 Task: Create a scrum project AgileNexus. Add to scrum project AgileNexus a team member softage.4@softage.net and assign as Project Lead. Add to scrum project AgileNexus a team member softage.1@softage.net
Action: Mouse moved to (207, 58)
Screenshot: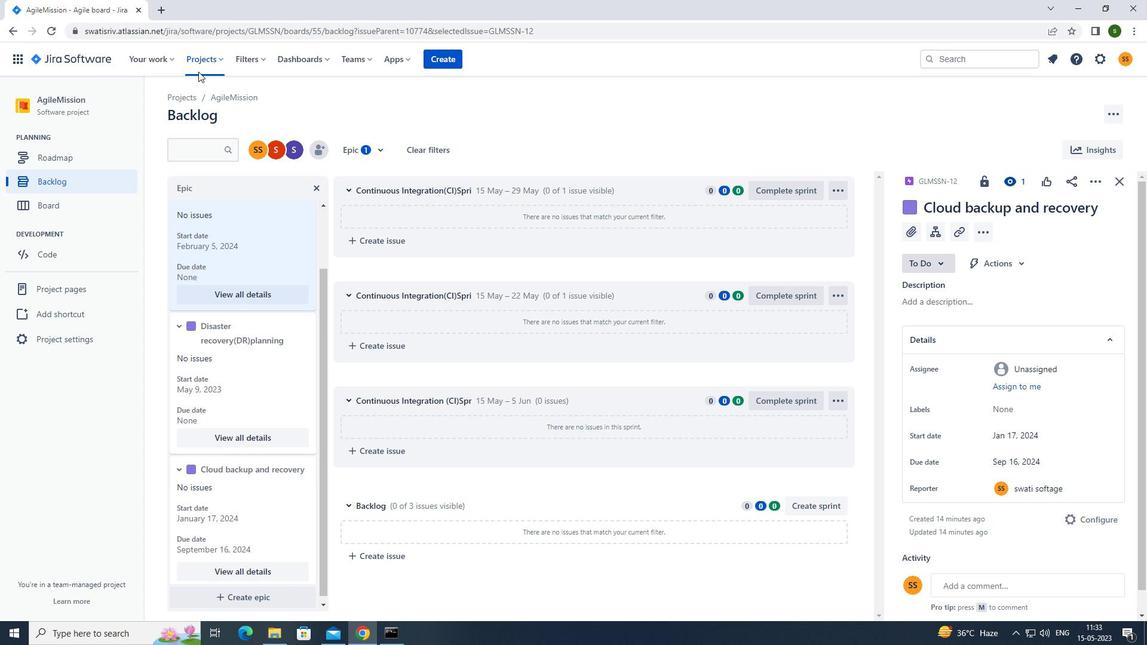
Action: Mouse pressed left at (207, 58)
Screenshot: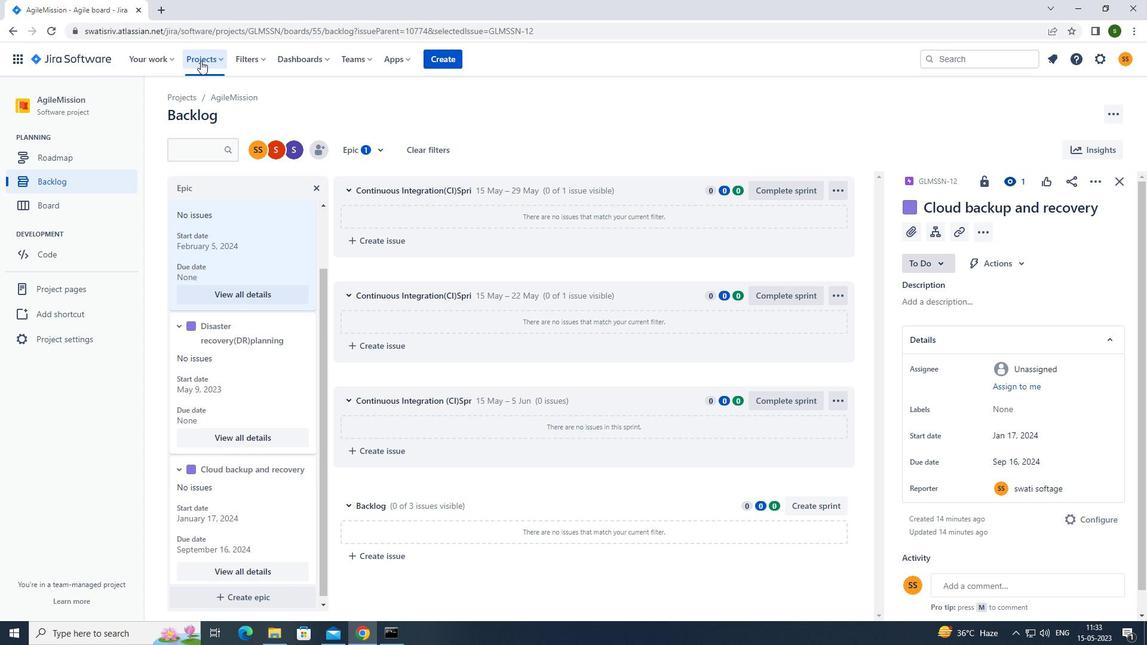 
Action: Mouse moved to (243, 297)
Screenshot: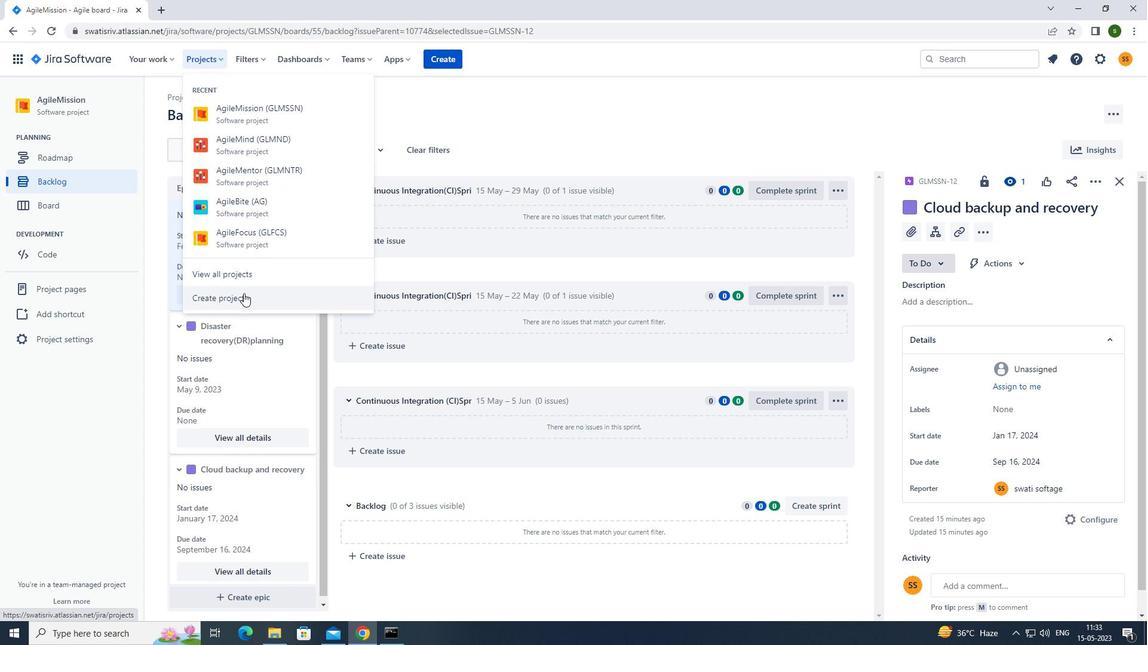 
Action: Mouse pressed left at (243, 297)
Screenshot: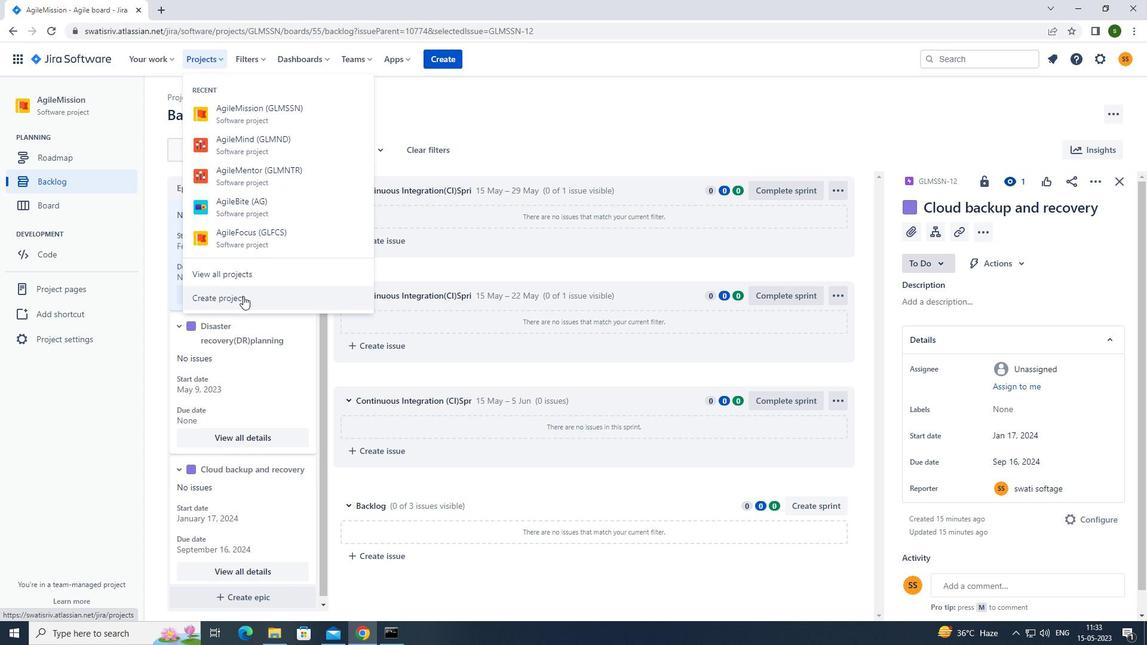 
Action: Mouse moved to (645, 277)
Screenshot: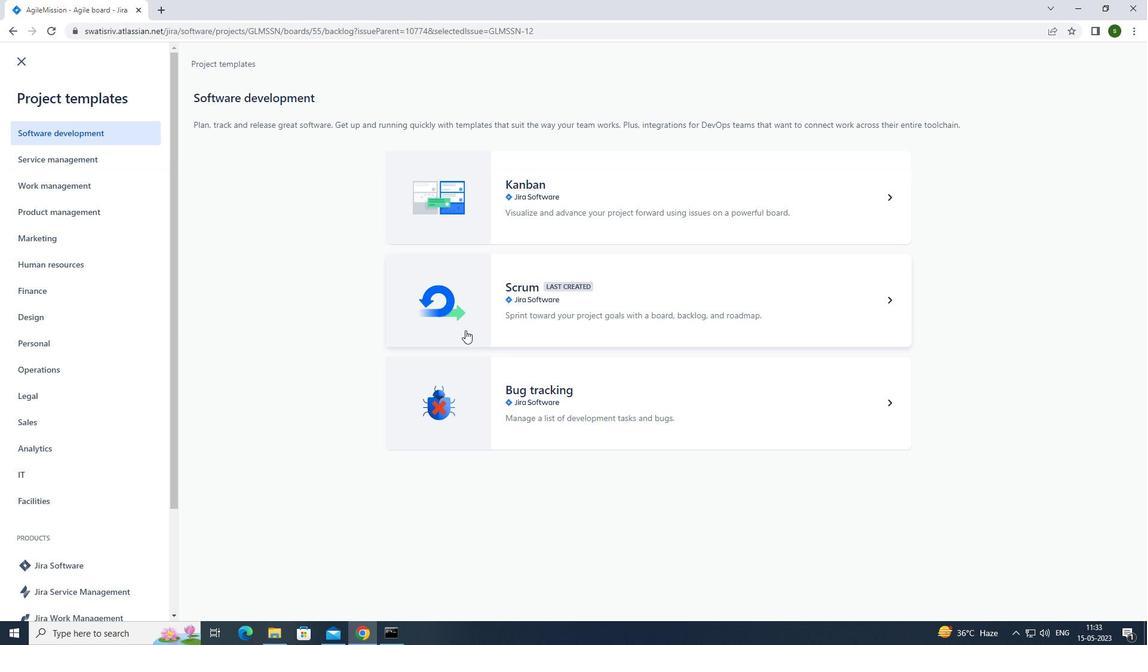 
Action: Mouse pressed left at (645, 277)
Screenshot: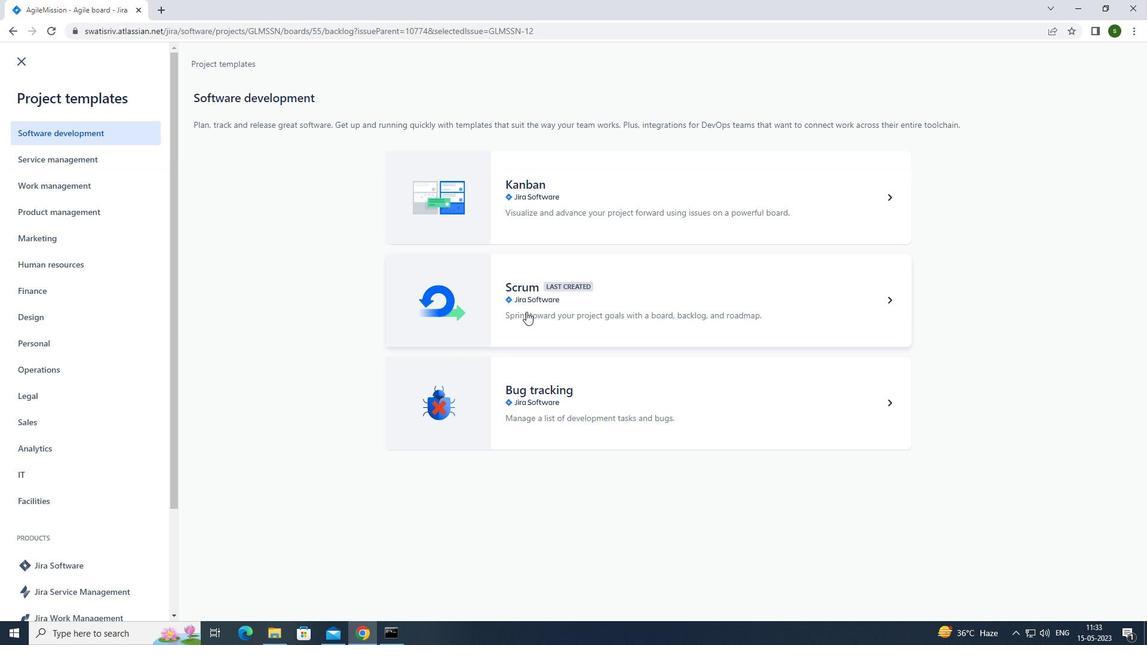 
Action: Mouse moved to (898, 590)
Screenshot: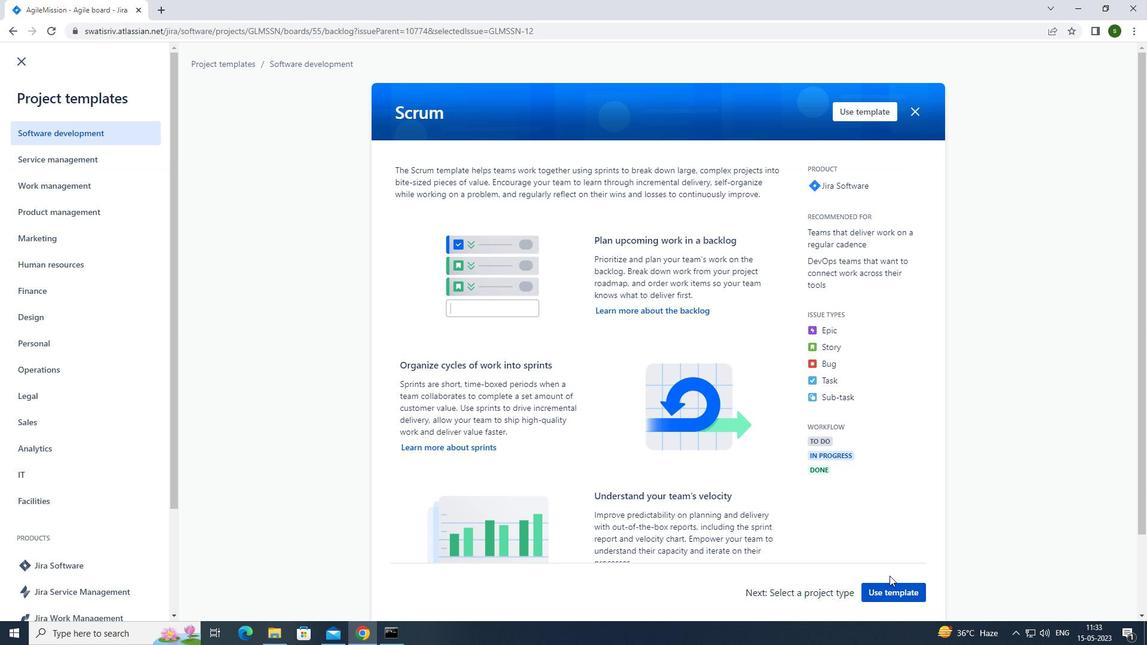 
Action: Mouse pressed left at (898, 590)
Screenshot: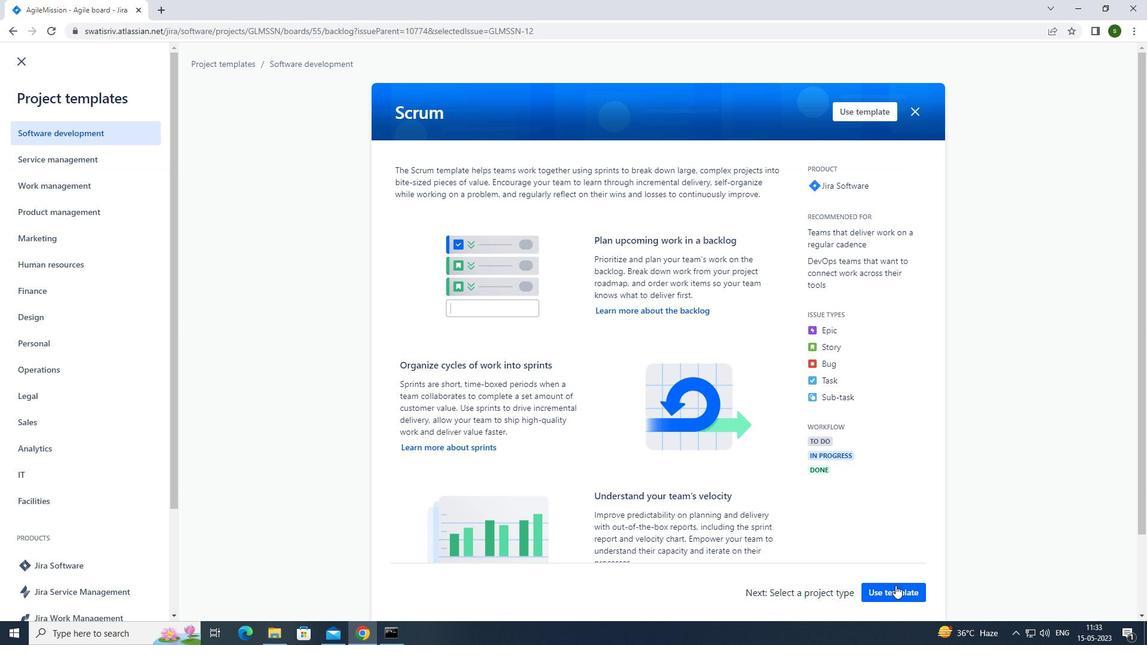 
Action: Mouse moved to (547, 576)
Screenshot: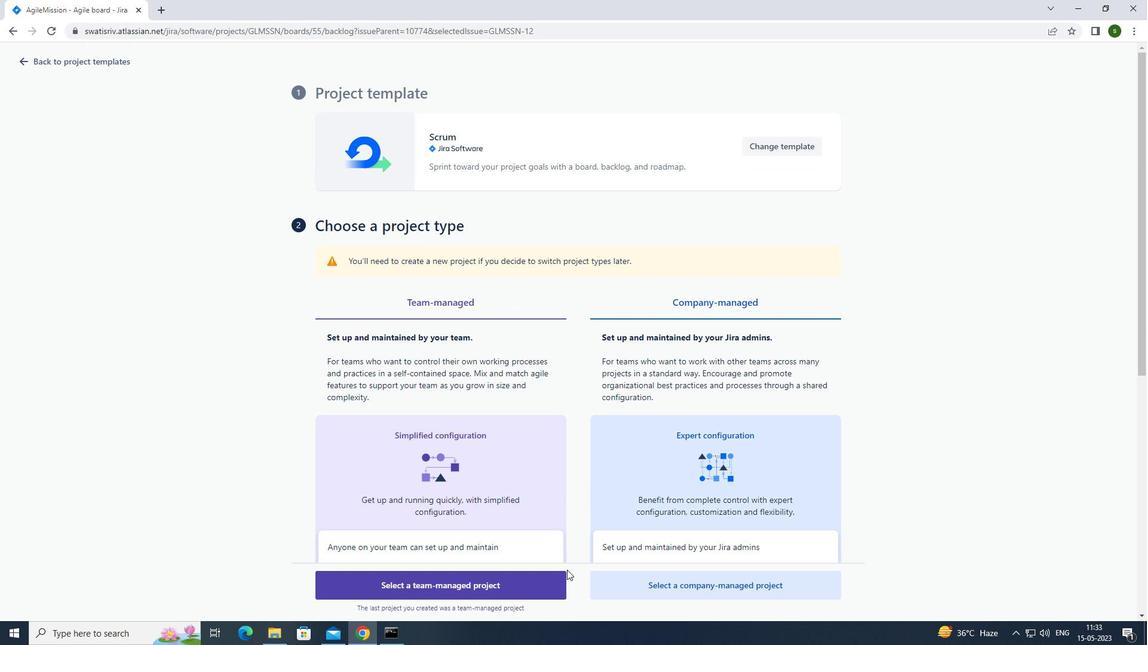 
Action: Mouse pressed left at (547, 576)
Screenshot: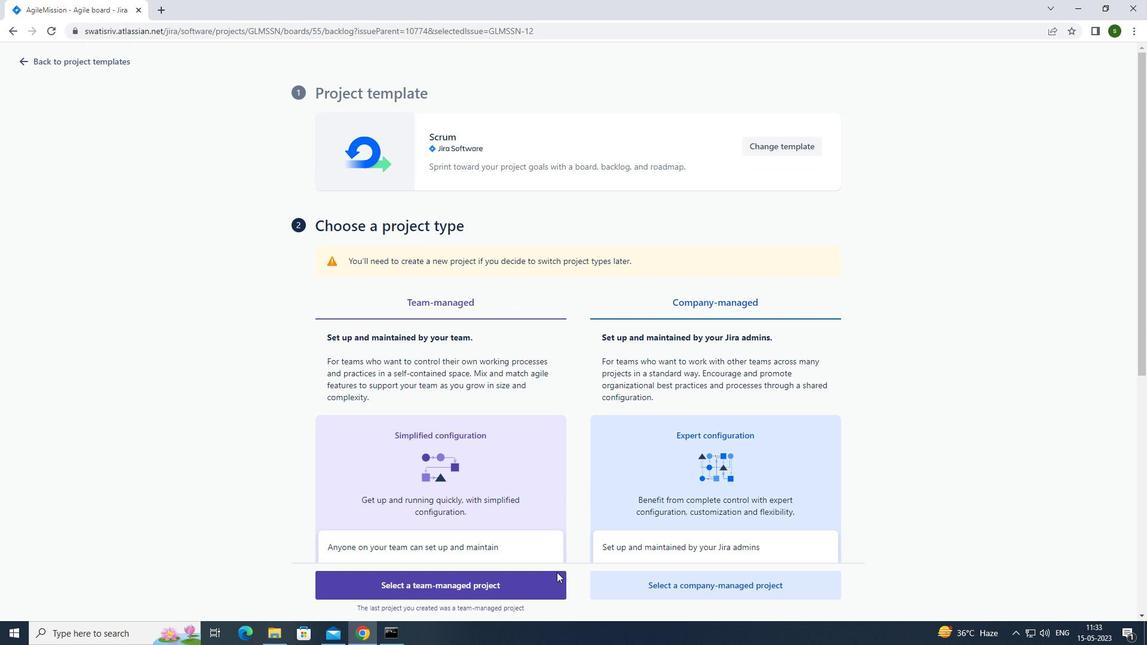 
Action: Mouse moved to (433, 280)
Screenshot: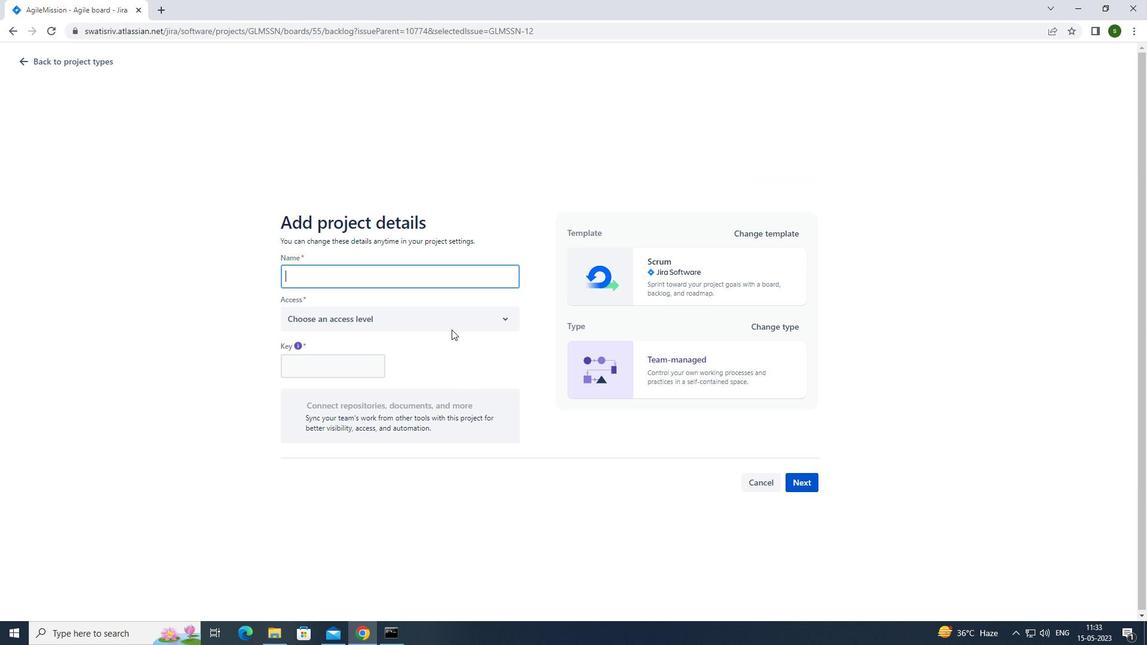 
Action: Mouse pressed left at (433, 280)
Screenshot: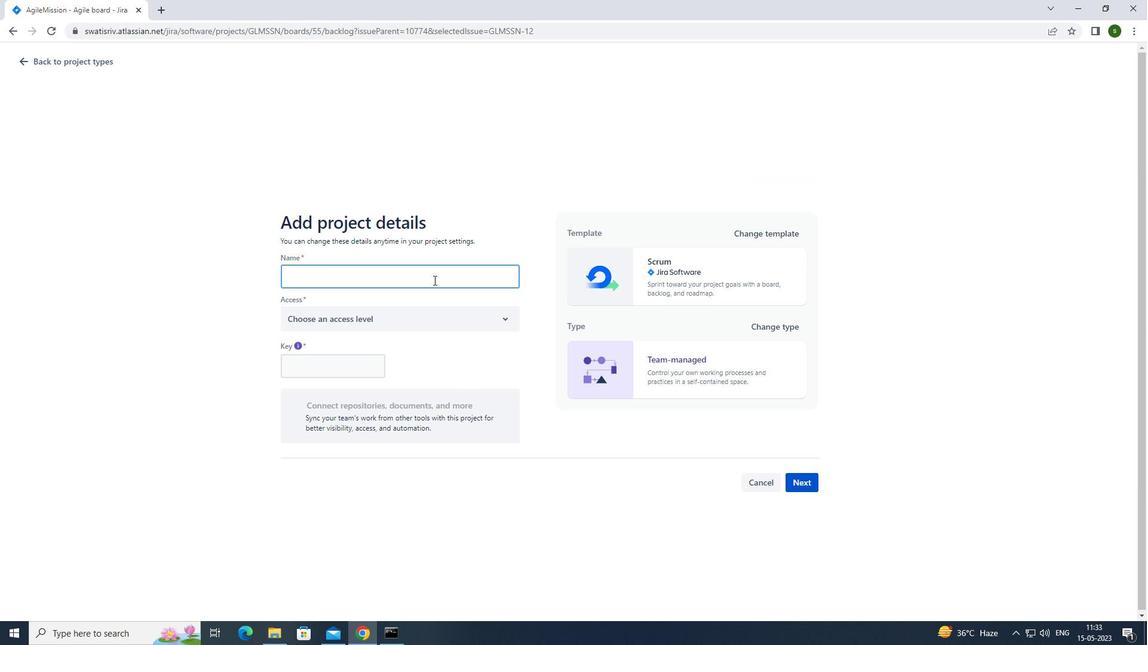 
Action: Key pressed <Key.caps_lock>a<Key.caps_lock>gile<Key.caps_lock>n<Key.caps_lock>exus
Screenshot: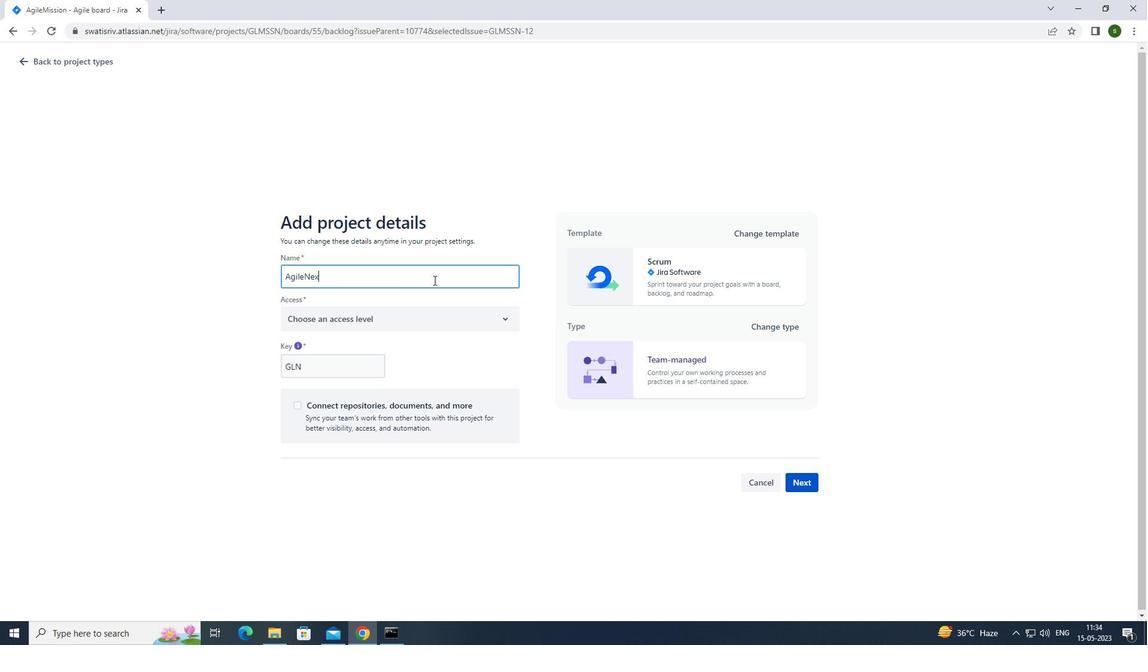 
Action: Mouse moved to (425, 314)
Screenshot: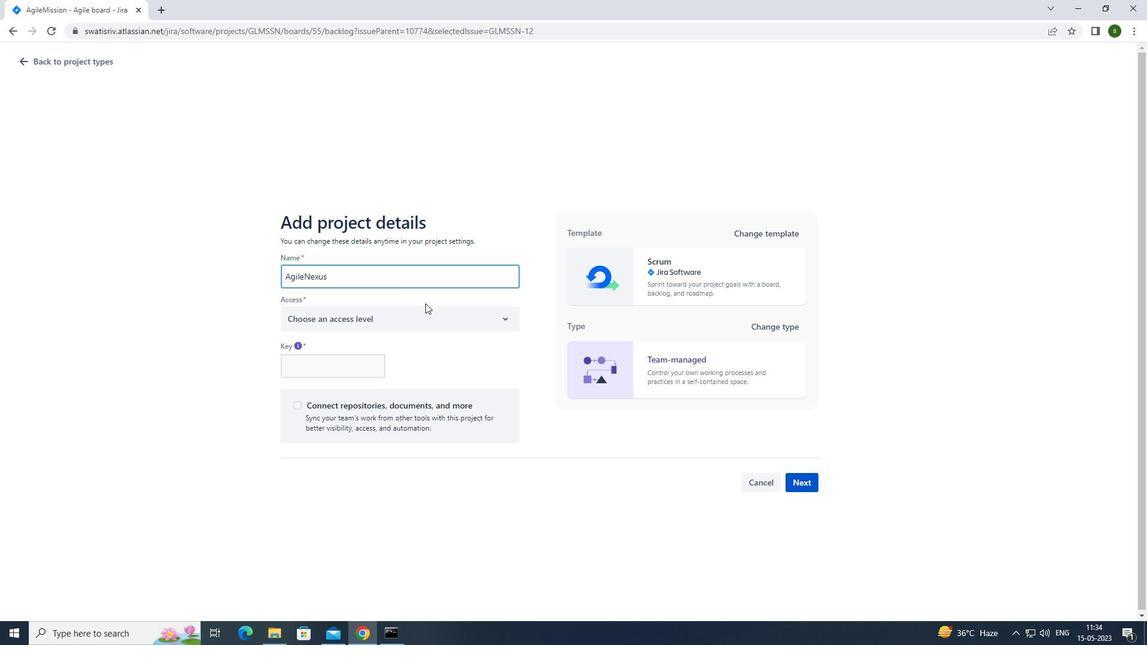 
Action: Mouse pressed left at (425, 314)
Screenshot: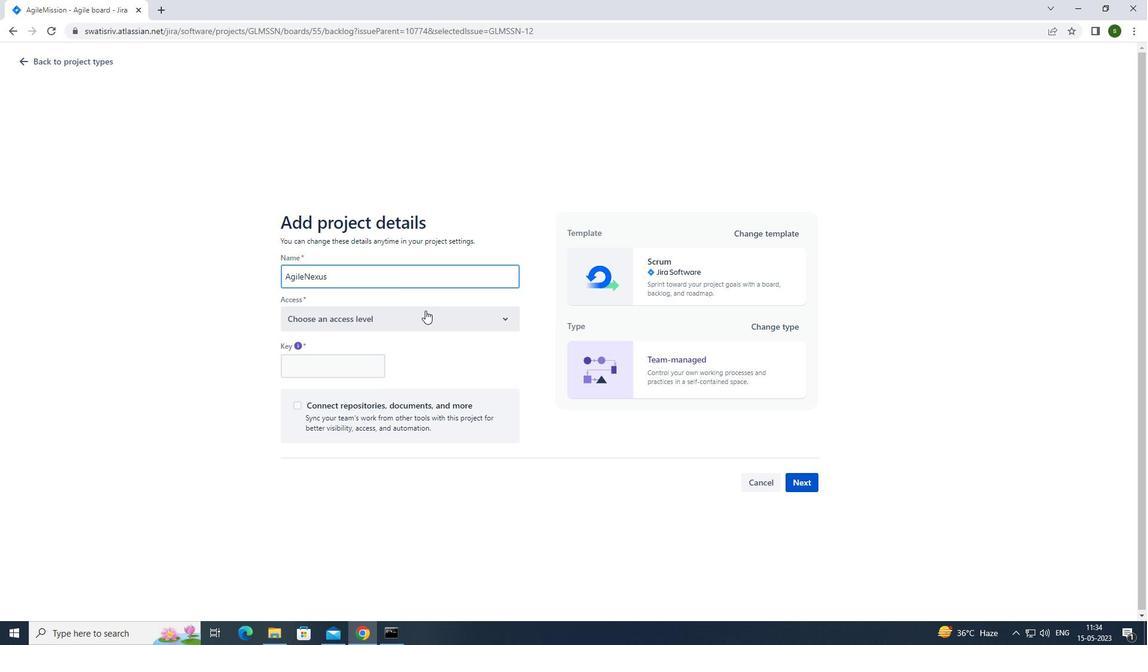 
Action: Mouse moved to (412, 357)
Screenshot: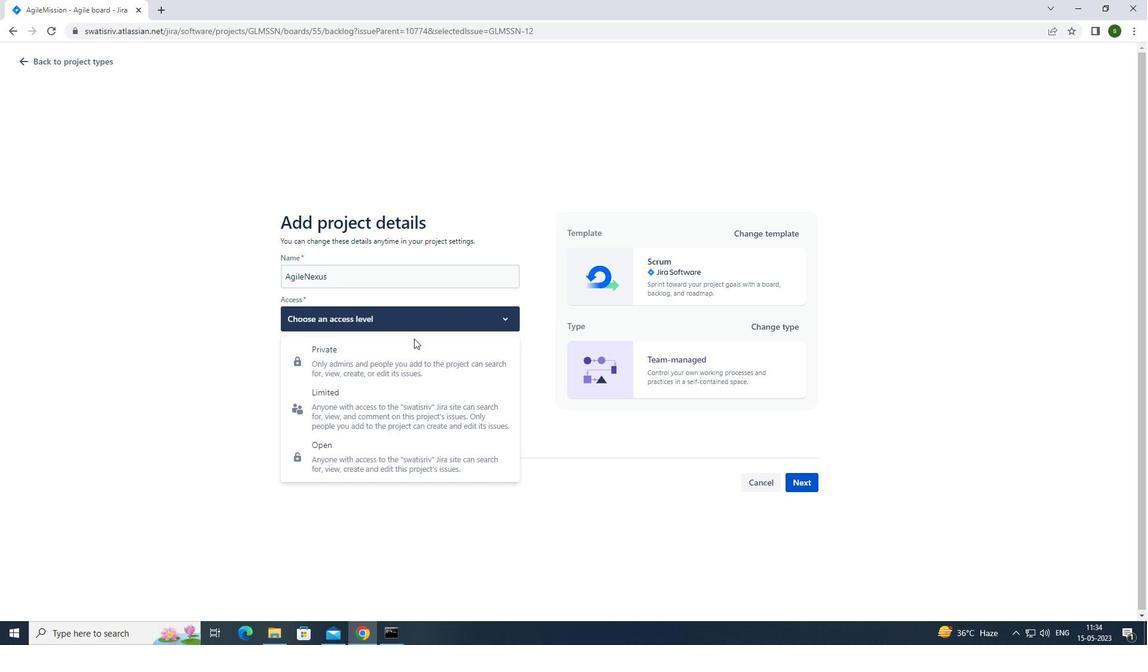 
Action: Mouse pressed left at (412, 357)
Screenshot: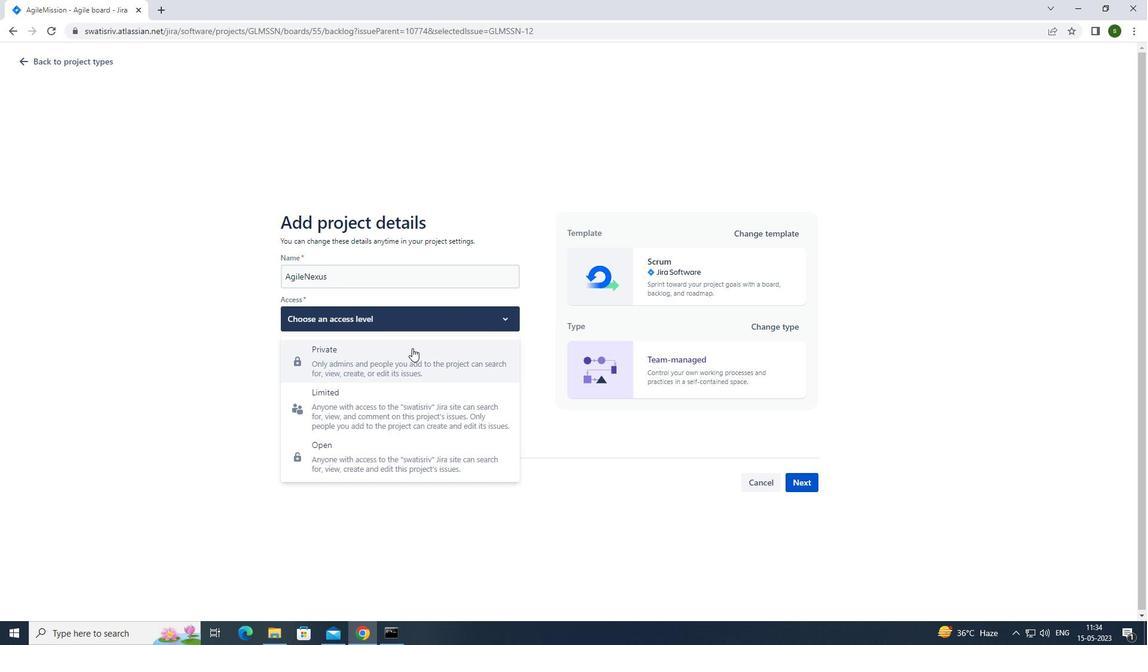 
Action: Mouse moved to (806, 487)
Screenshot: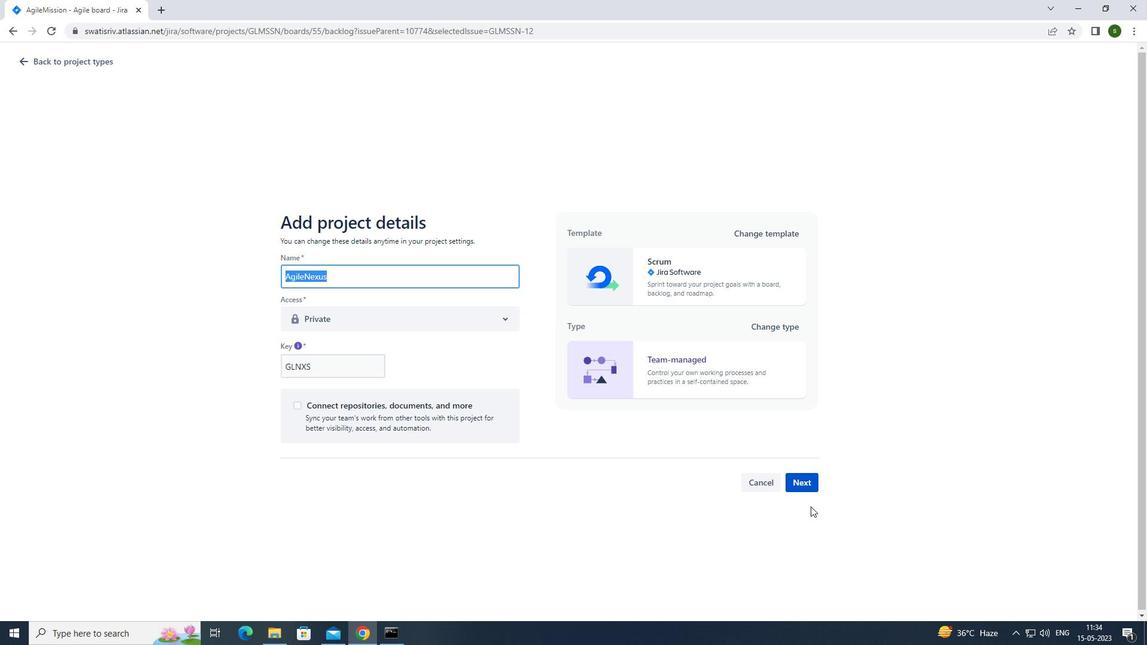 
Action: Mouse pressed left at (806, 487)
Screenshot: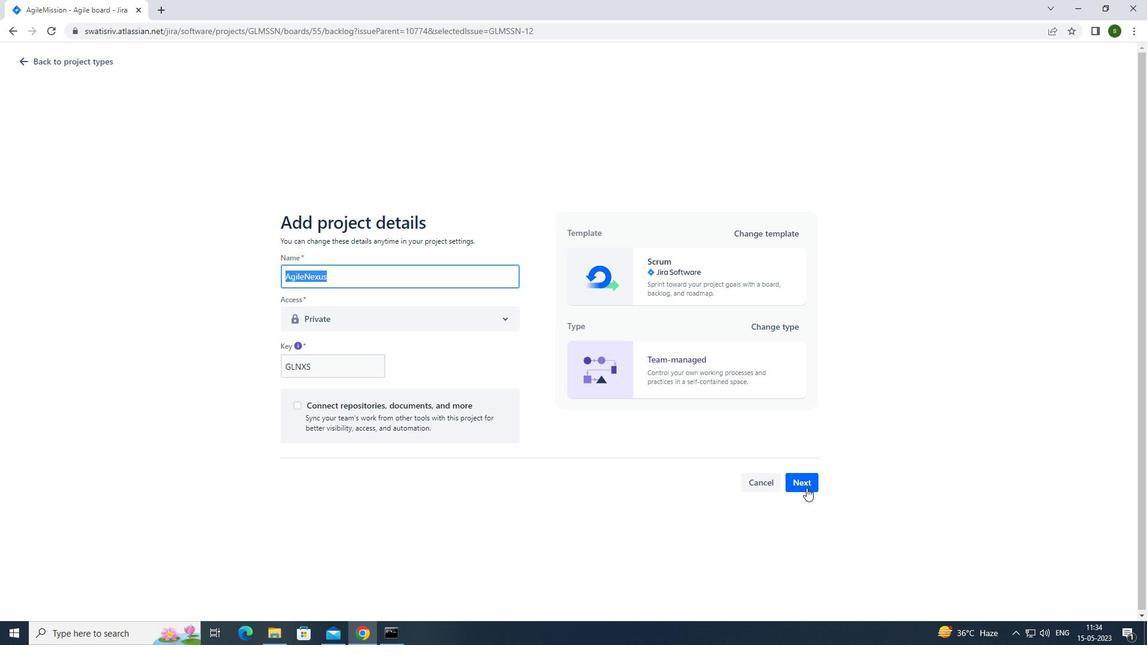 
Action: Mouse moved to (723, 407)
Screenshot: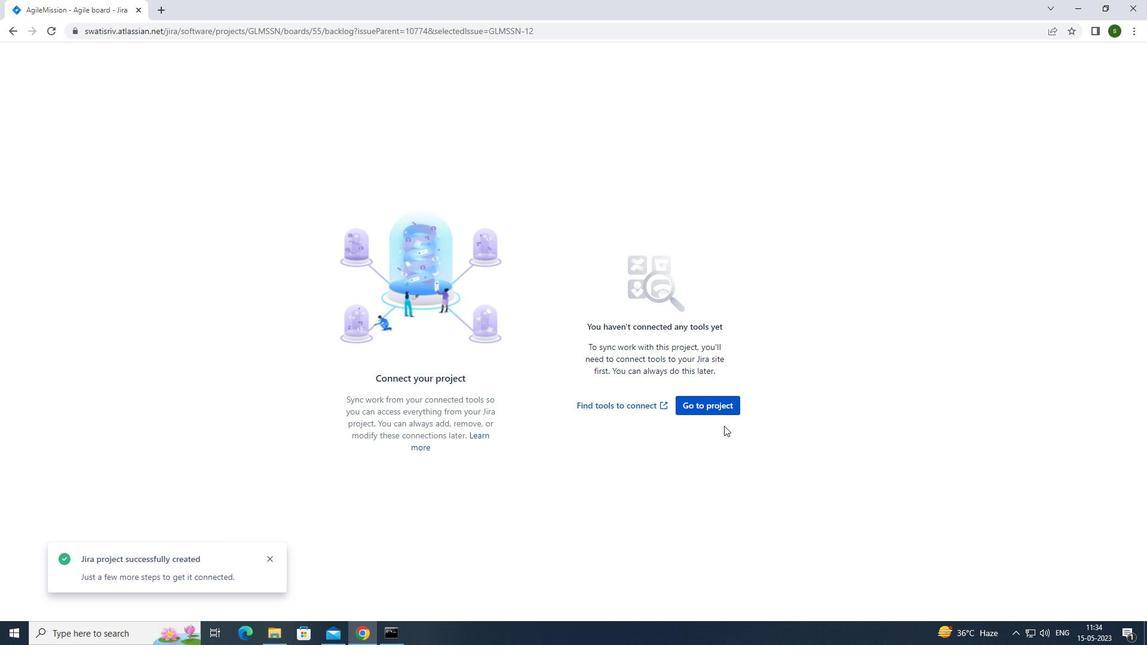 
Action: Mouse pressed left at (723, 407)
Screenshot: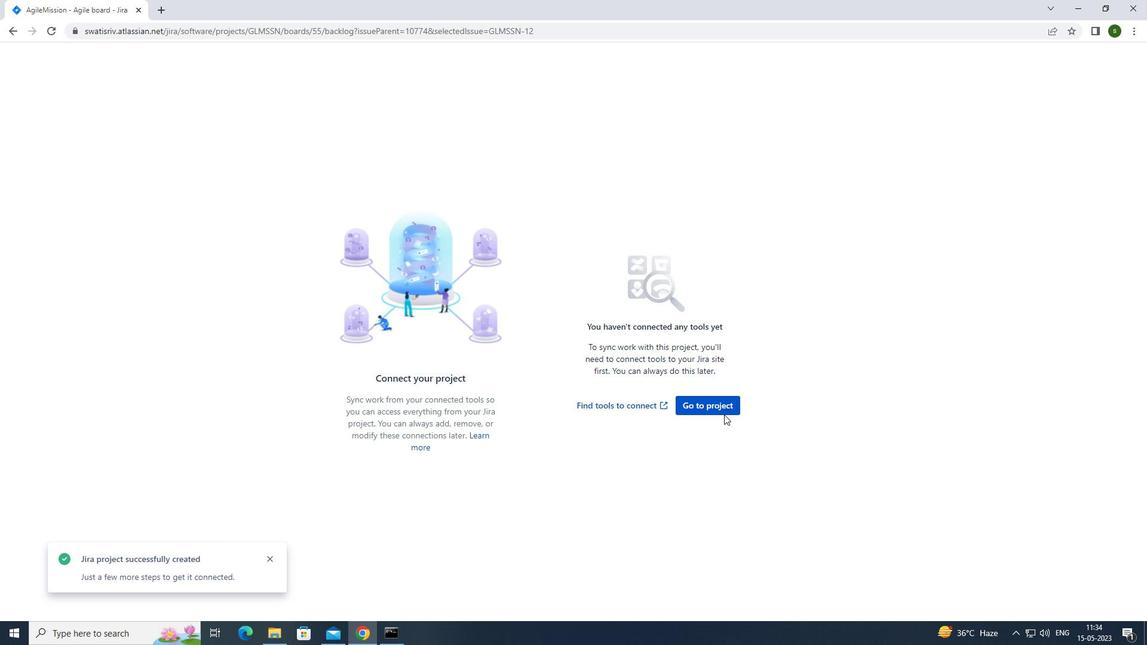 
Action: Mouse moved to (282, 160)
Screenshot: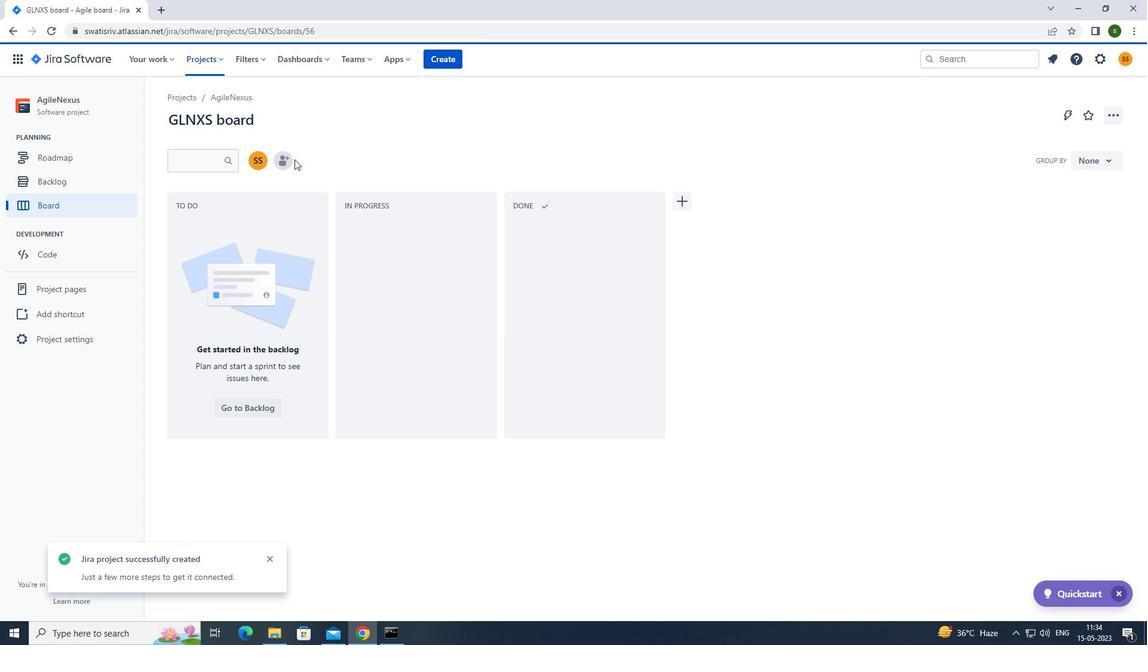 
Action: Mouse pressed left at (282, 160)
Screenshot: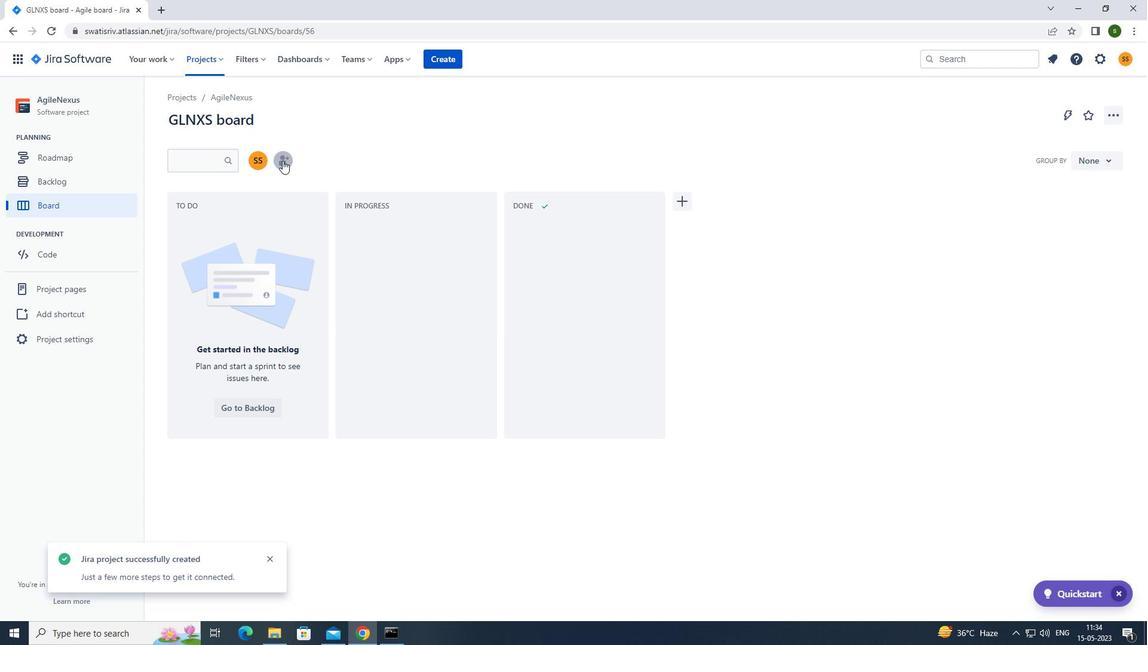 
Action: Mouse moved to (527, 155)
Screenshot: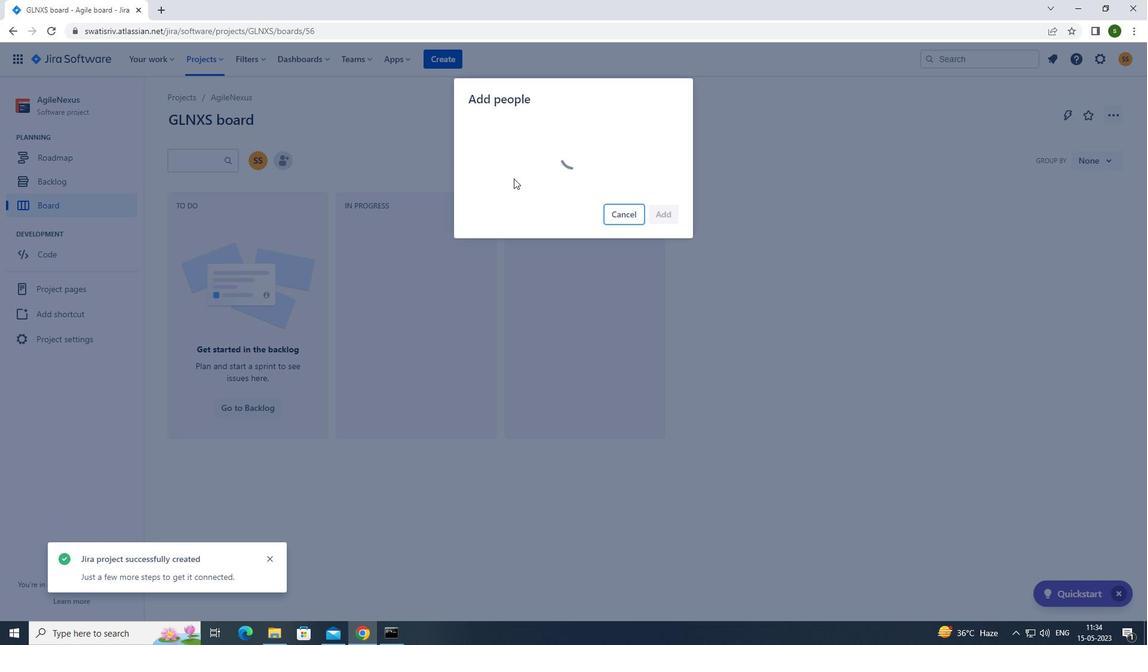 
Action: Key pressed s
Screenshot: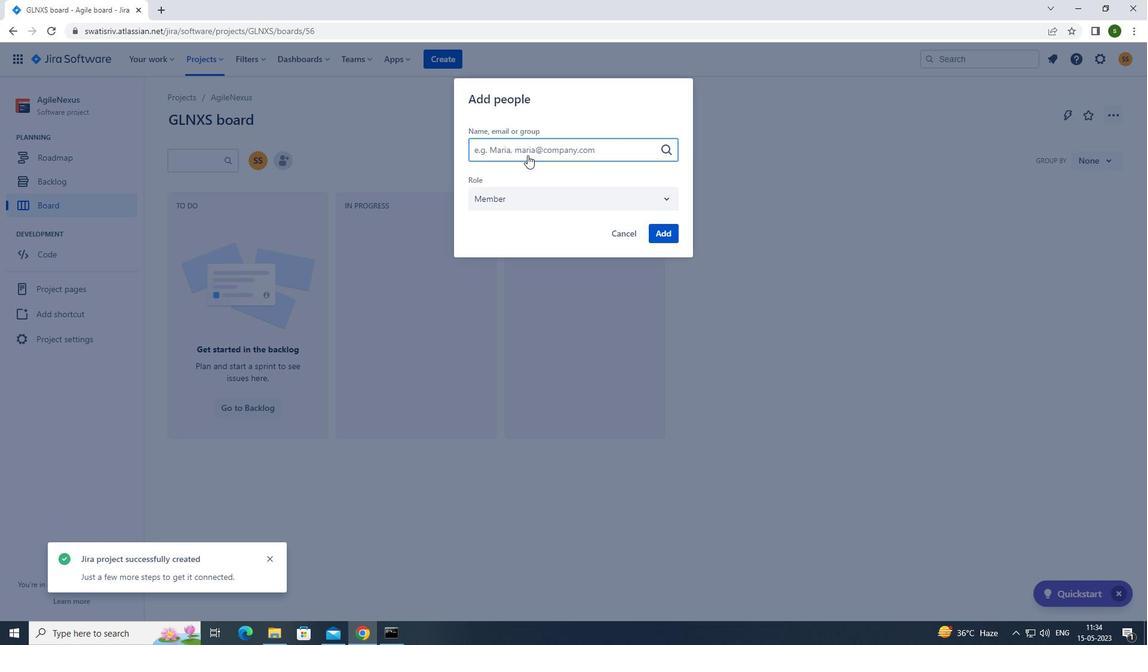 
Action: Mouse moved to (563, 298)
Screenshot: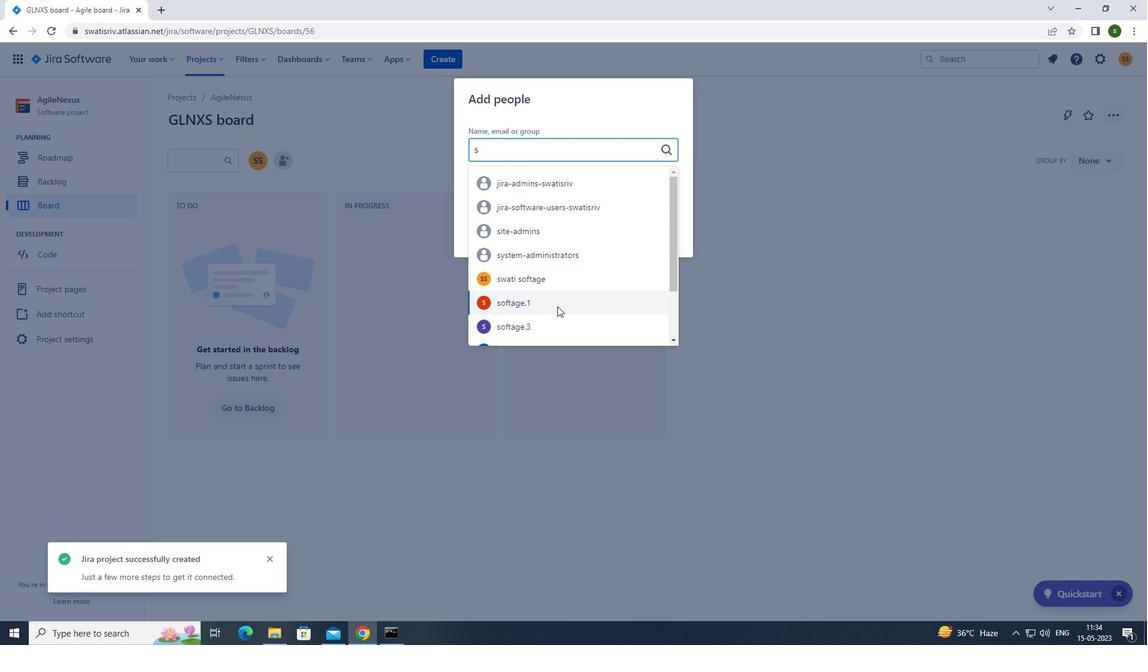 
Action: Mouse scrolled (563, 298) with delta (0, 0)
Screenshot: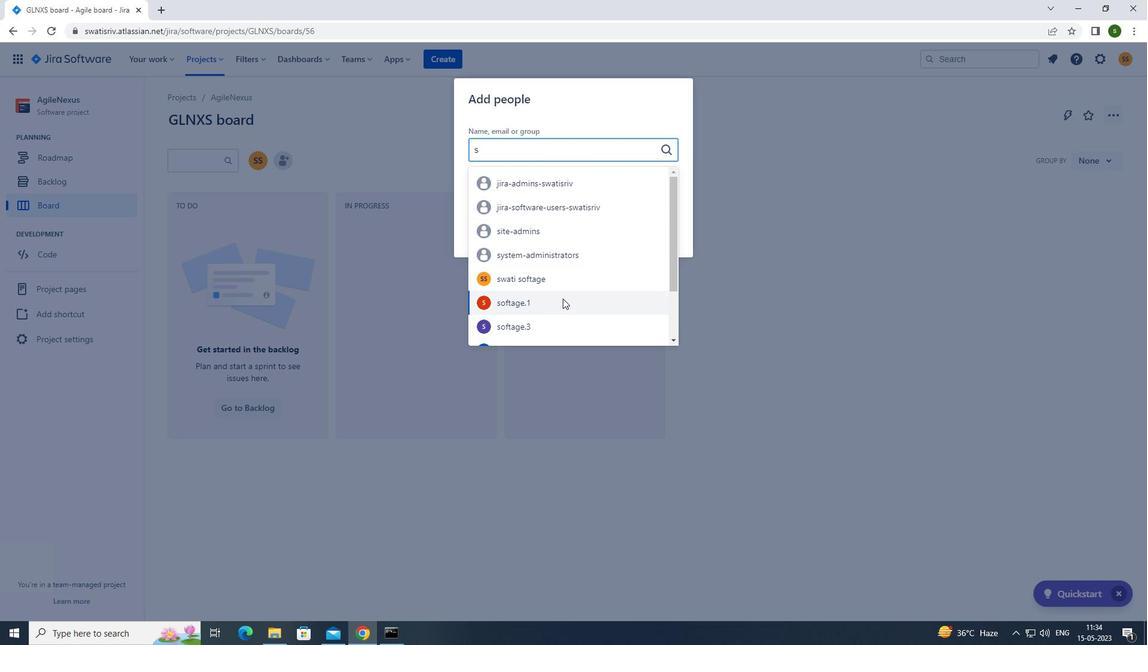
Action: Mouse moved to (529, 339)
Screenshot: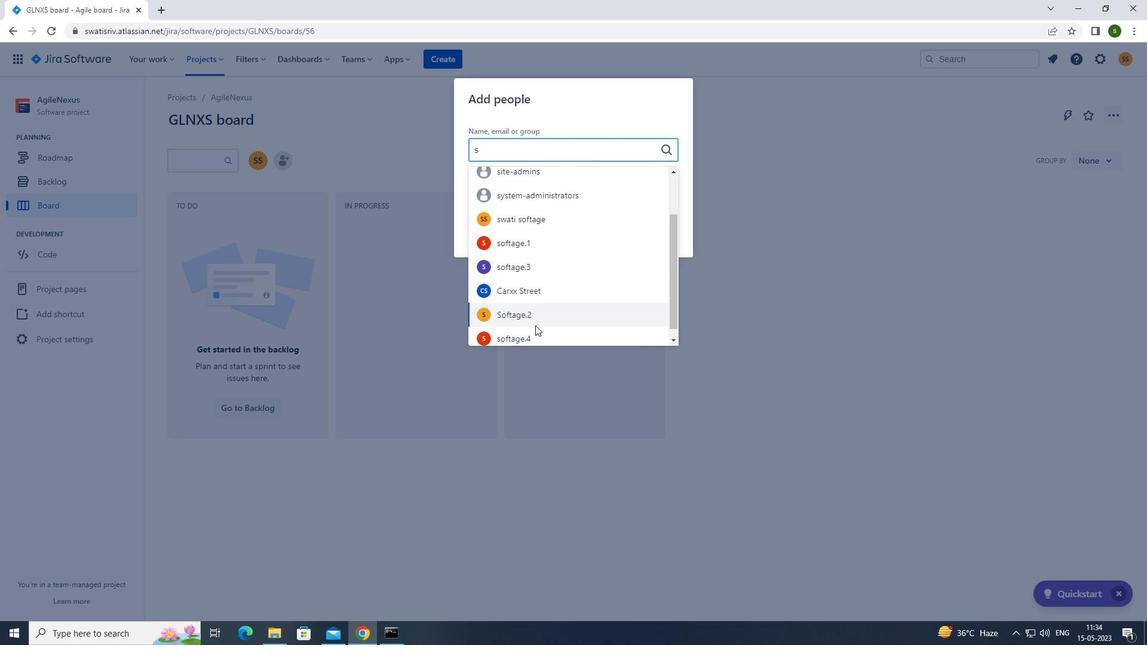 
Action: Mouse pressed left at (529, 339)
Screenshot: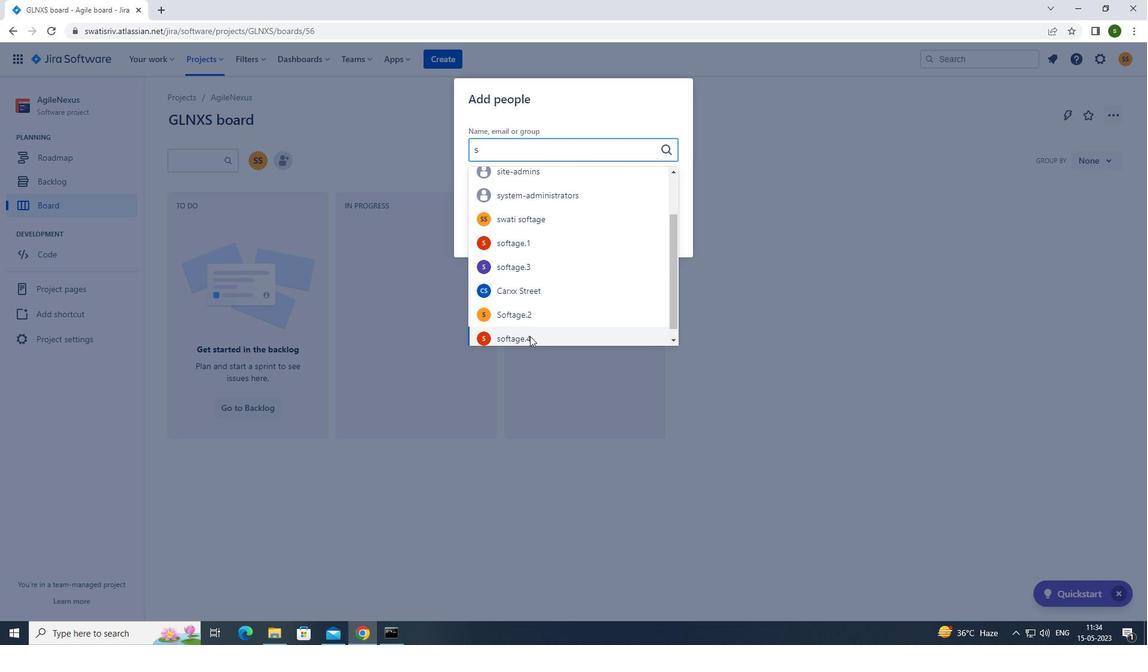 
Action: Mouse moved to (673, 233)
Screenshot: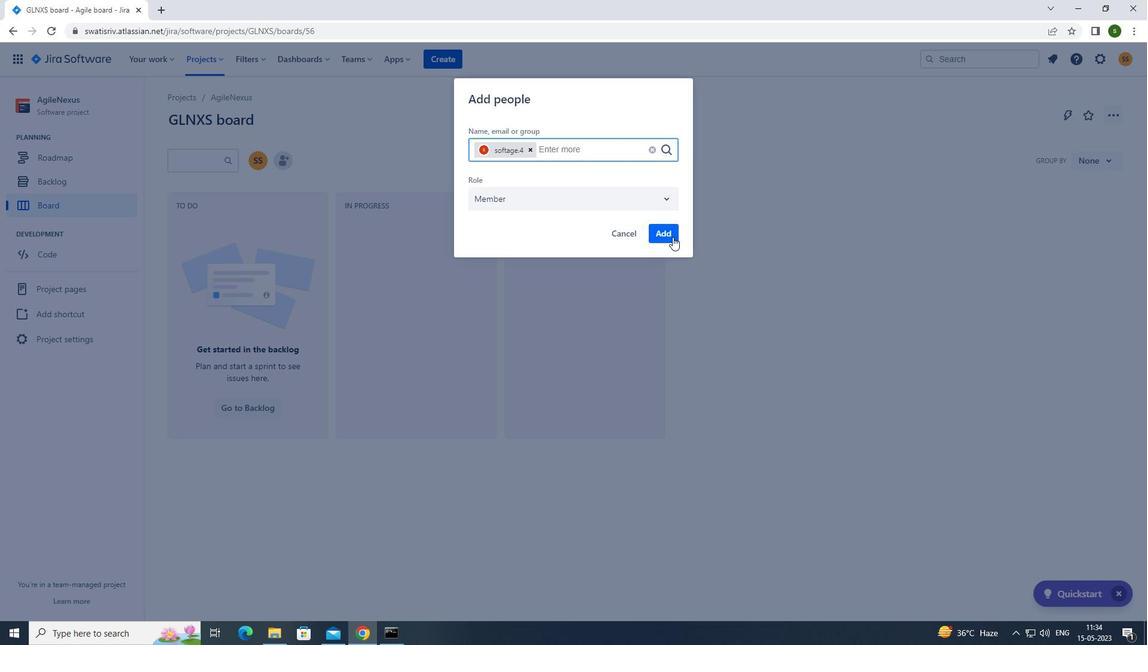 
Action: Mouse pressed left at (673, 233)
Screenshot: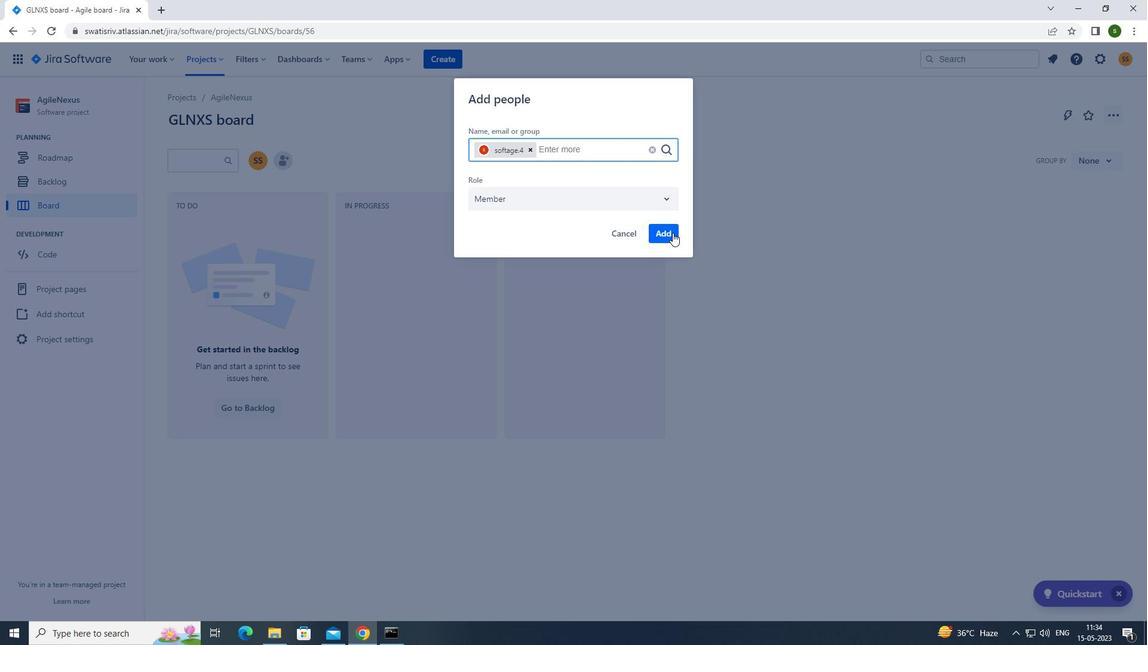 
Action: Mouse moved to (60, 341)
Screenshot: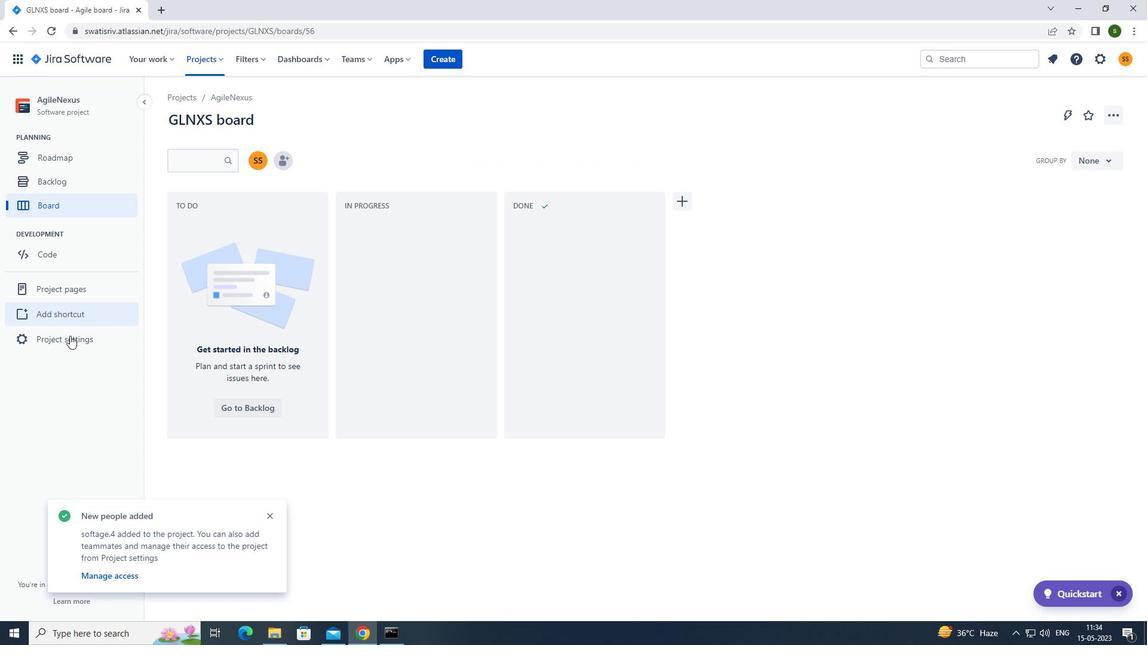 
Action: Mouse pressed left at (60, 341)
Screenshot: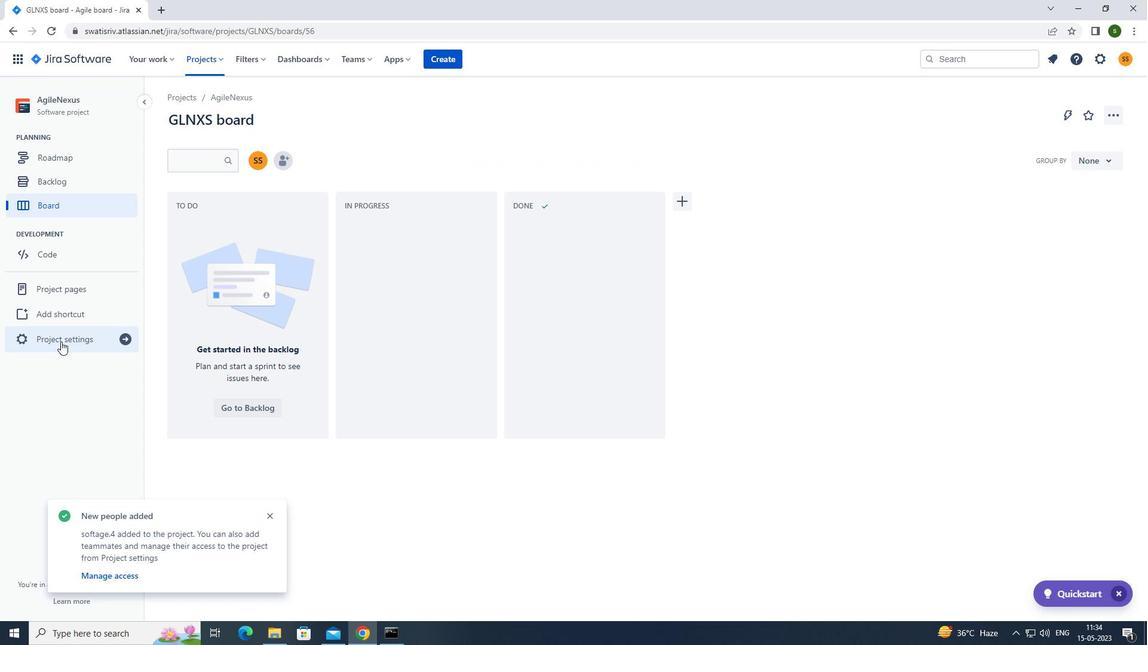 
Action: Mouse moved to (615, 428)
Screenshot: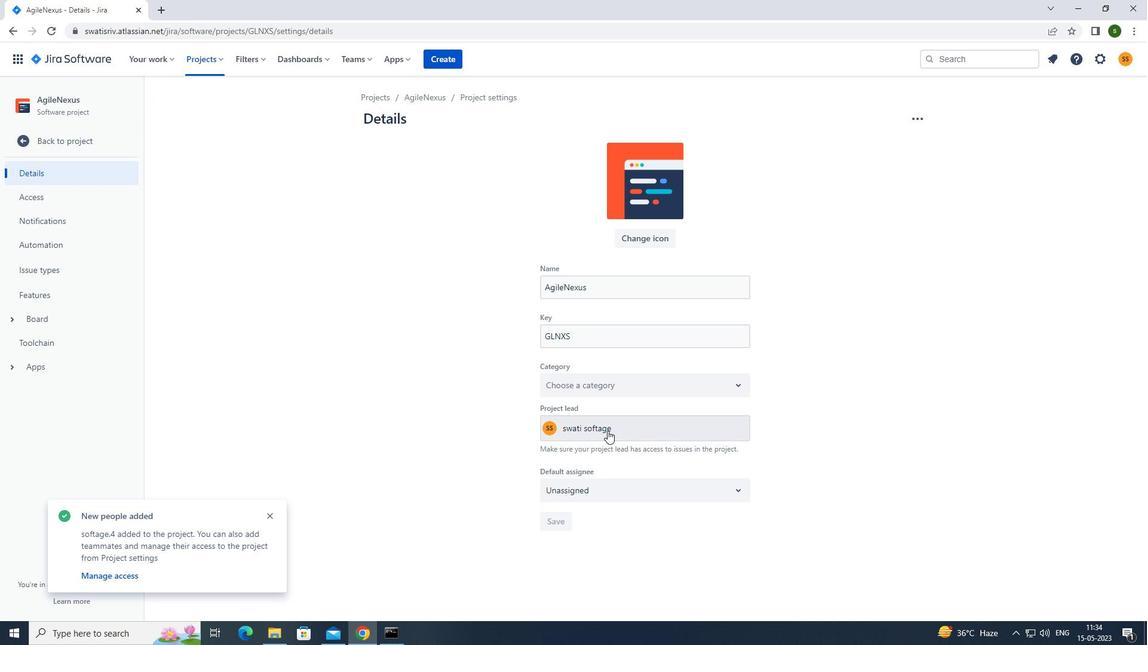 
Action: Mouse pressed left at (615, 428)
Screenshot: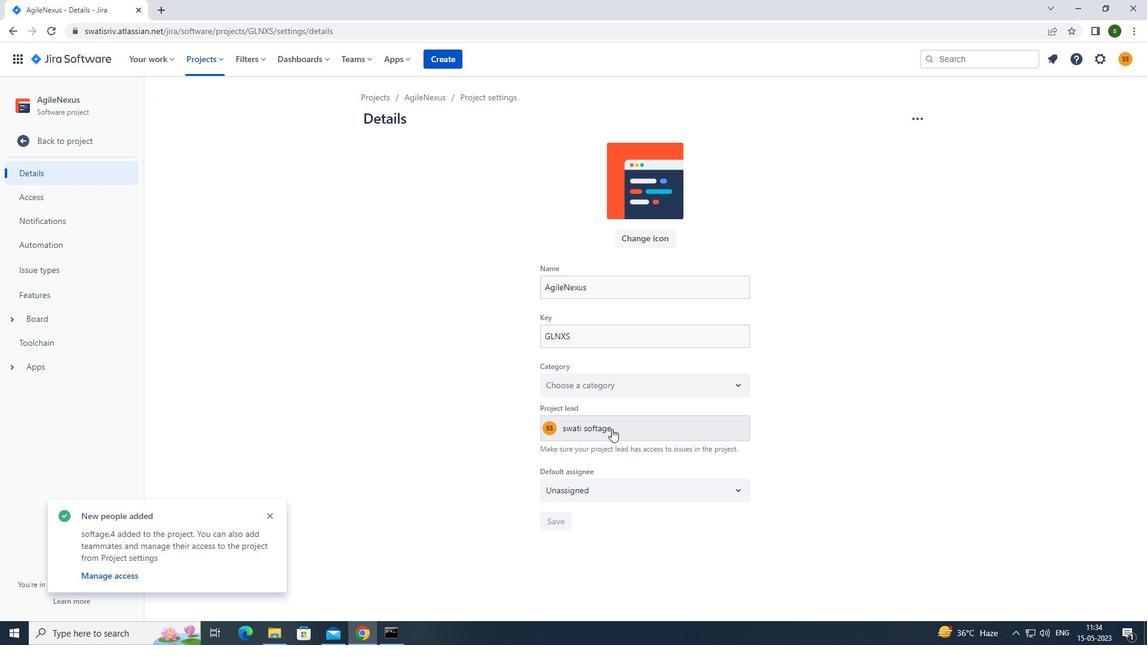 
Action: Mouse moved to (640, 465)
Screenshot: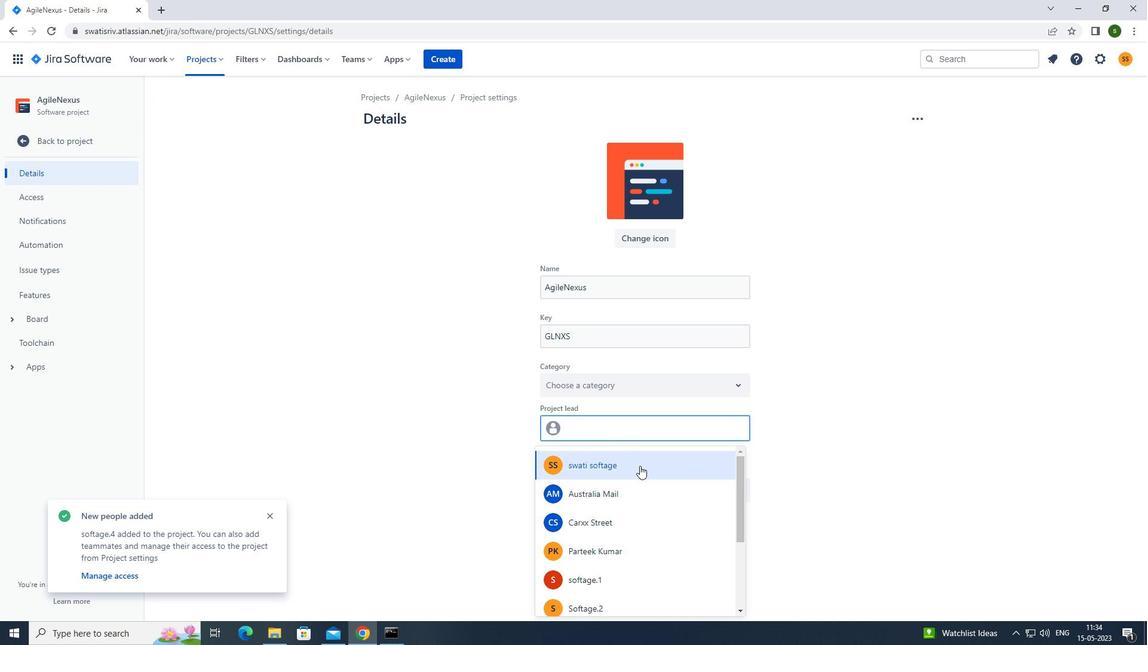 
Action: Mouse scrolled (640, 465) with delta (0, 0)
Screenshot: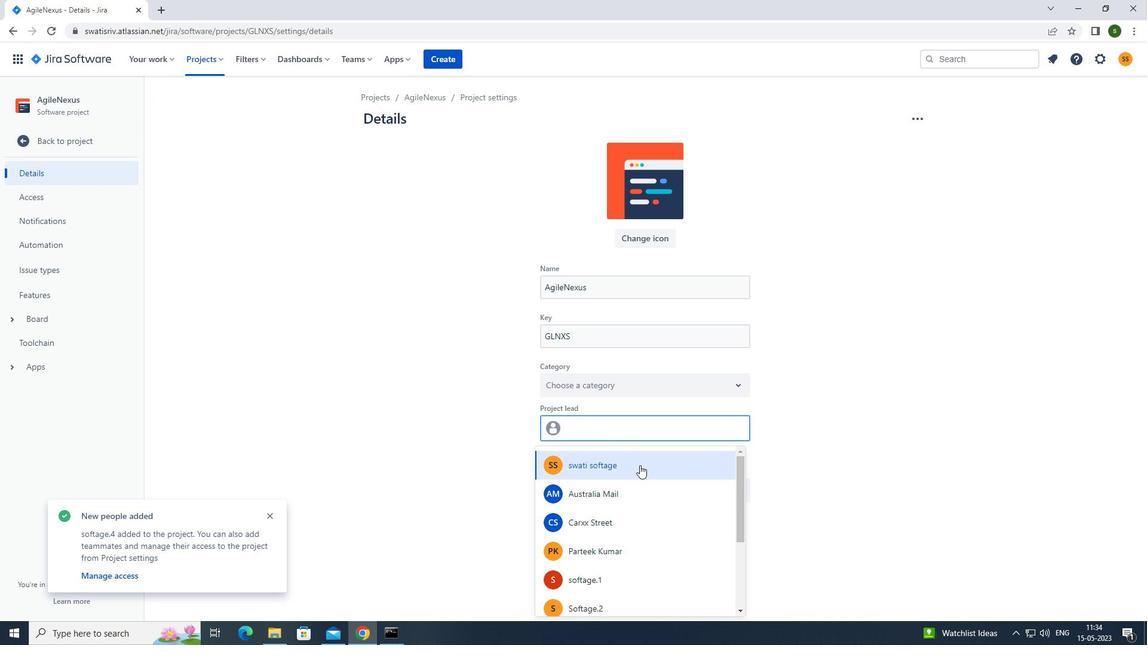 
Action: Mouse scrolled (640, 465) with delta (0, 0)
Screenshot: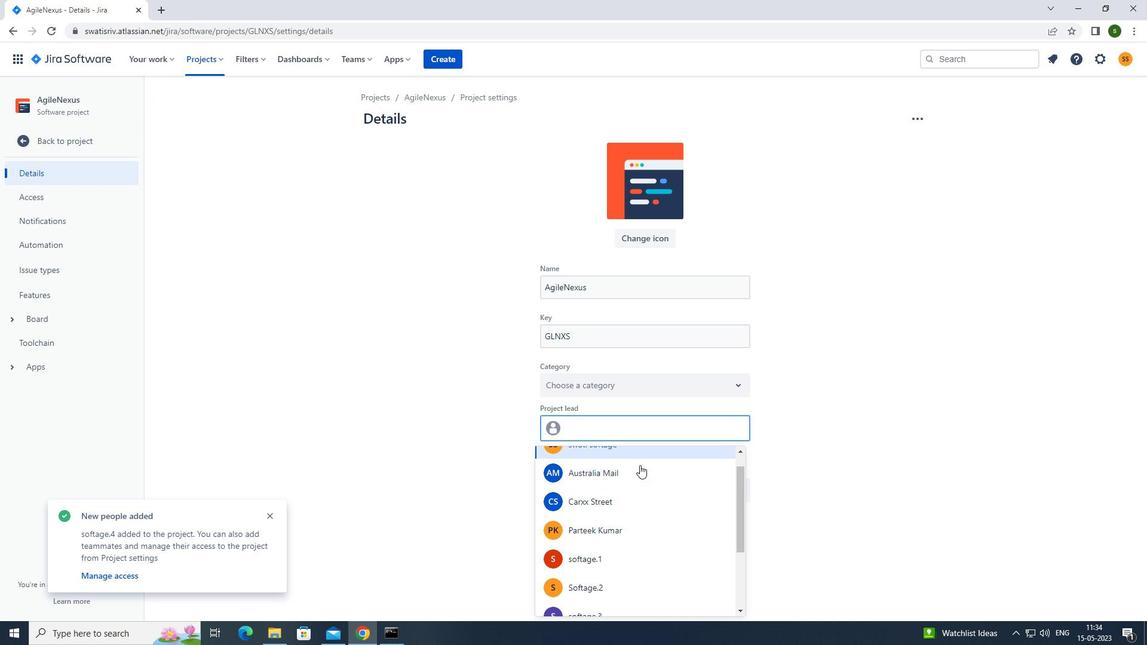 
Action: Mouse moved to (615, 543)
Screenshot: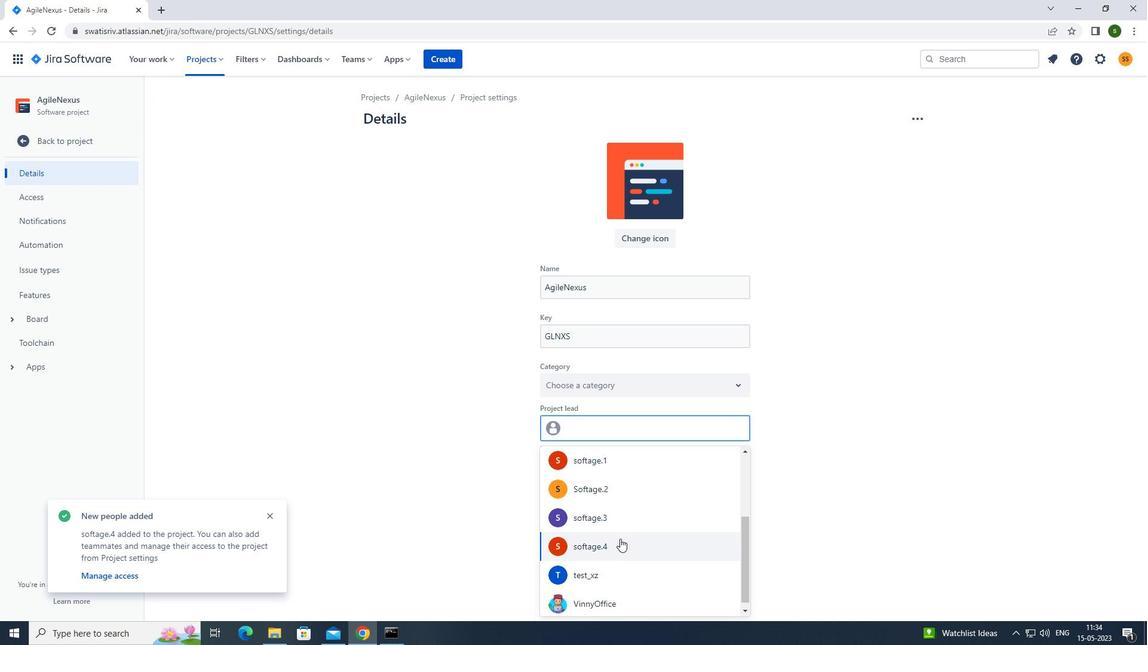 
Action: Mouse pressed left at (615, 543)
Screenshot: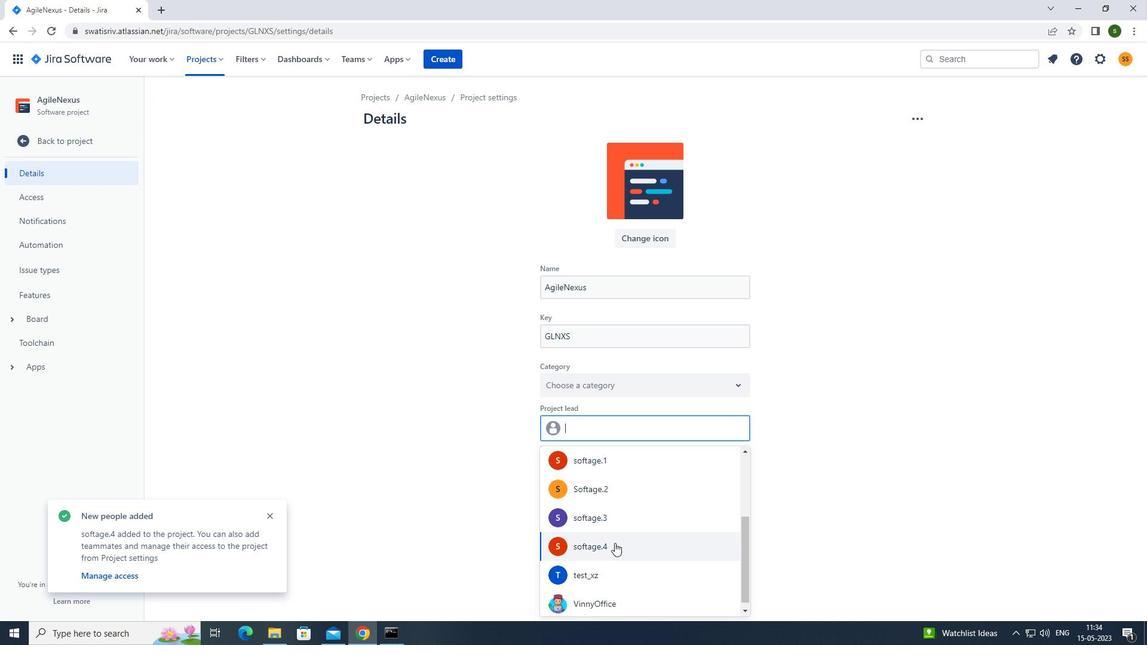 
Action: Mouse moved to (554, 518)
Screenshot: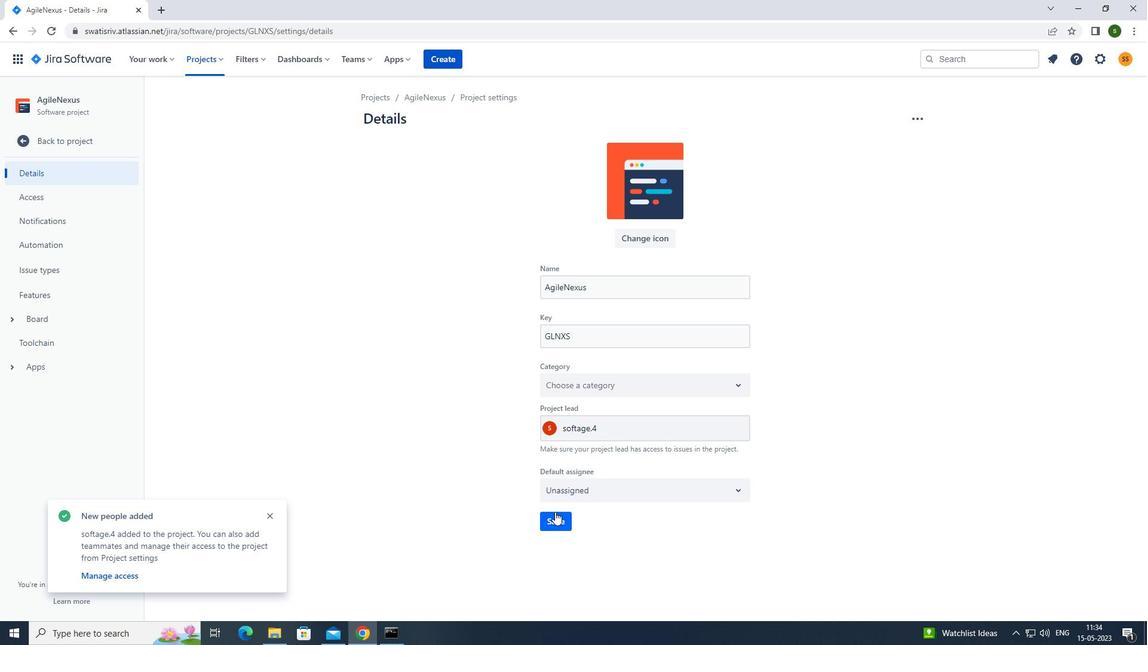 
Action: Mouse pressed left at (554, 518)
Screenshot: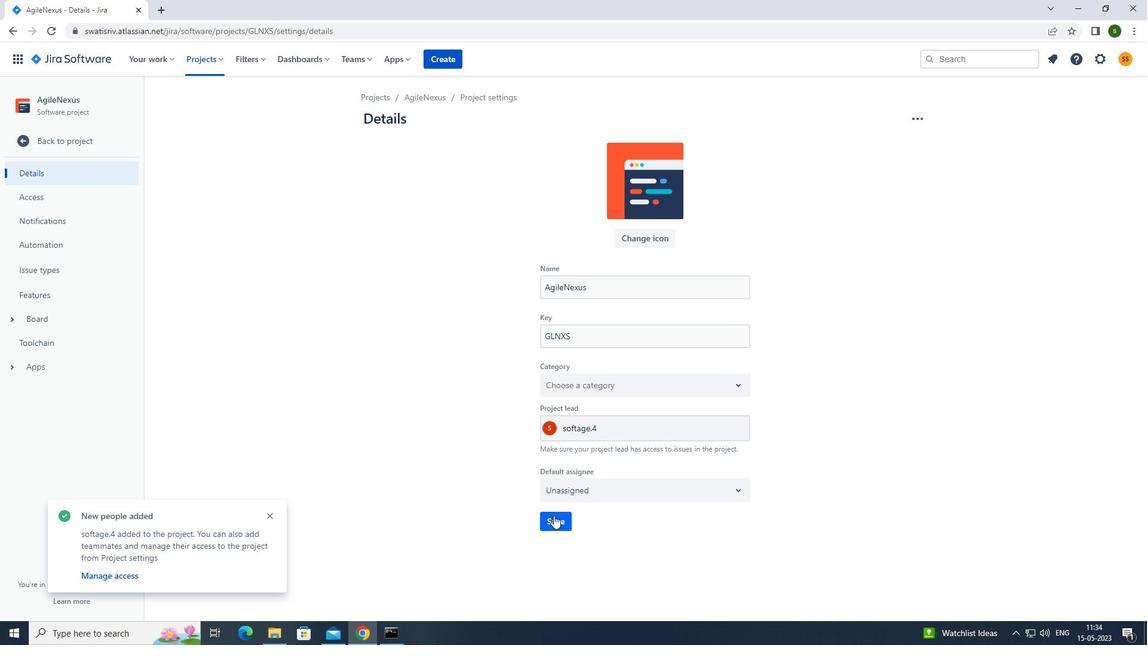 
Action: Mouse moved to (95, 139)
Screenshot: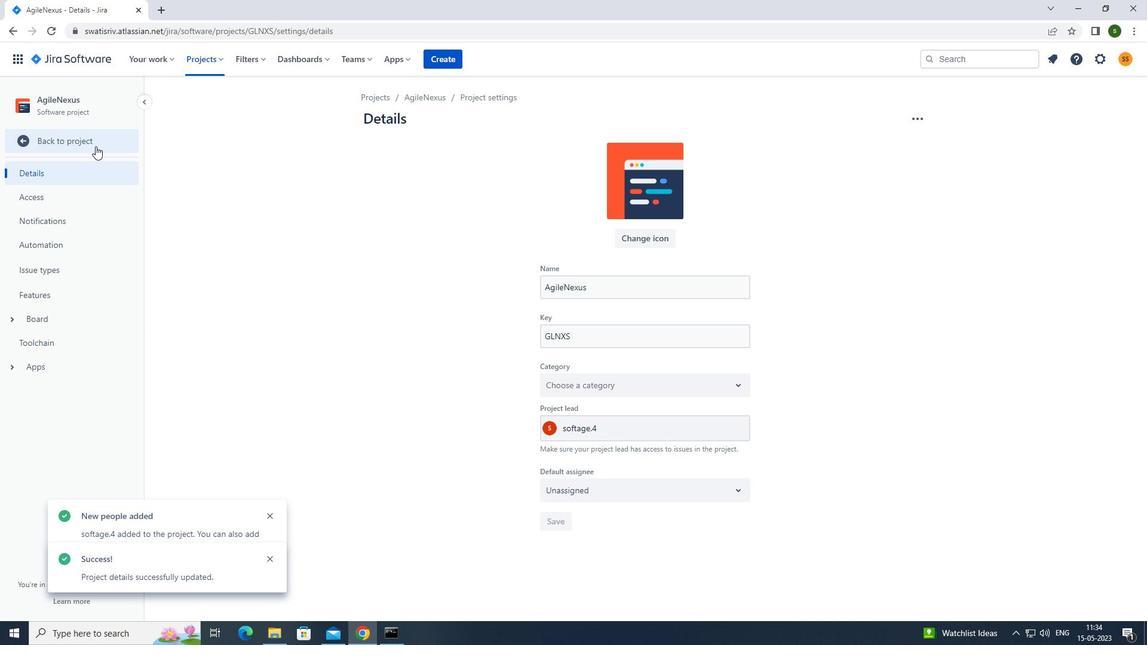 
Action: Mouse pressed left at (95, 139)
Screenshot: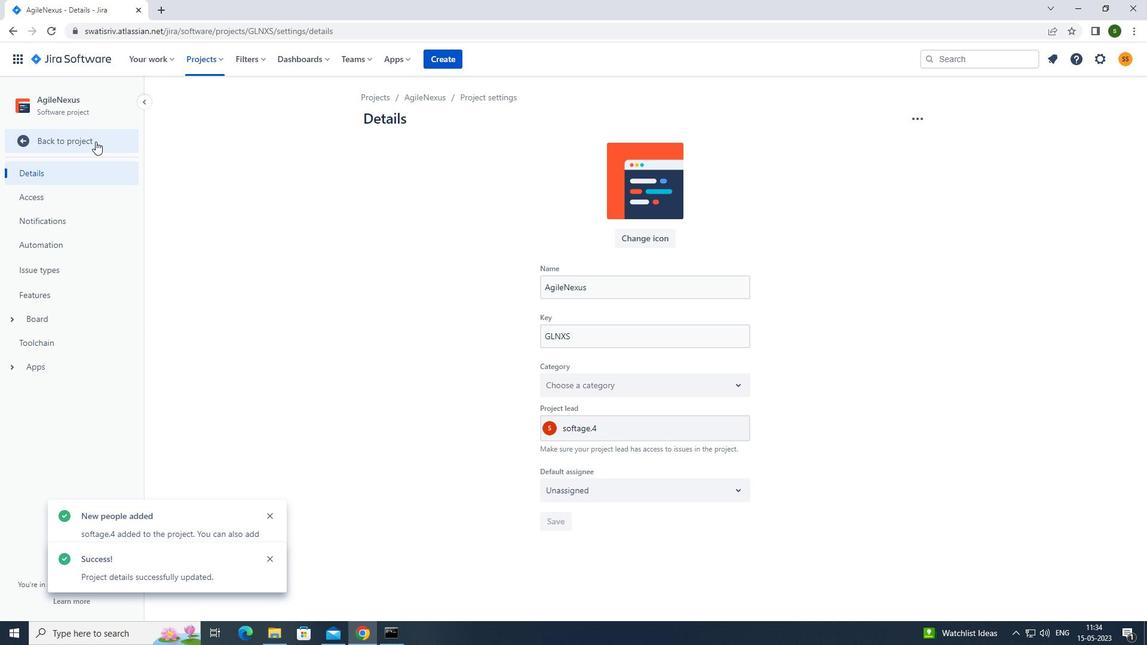 
Action: Mouse moved to (285, 157)
Screenshot: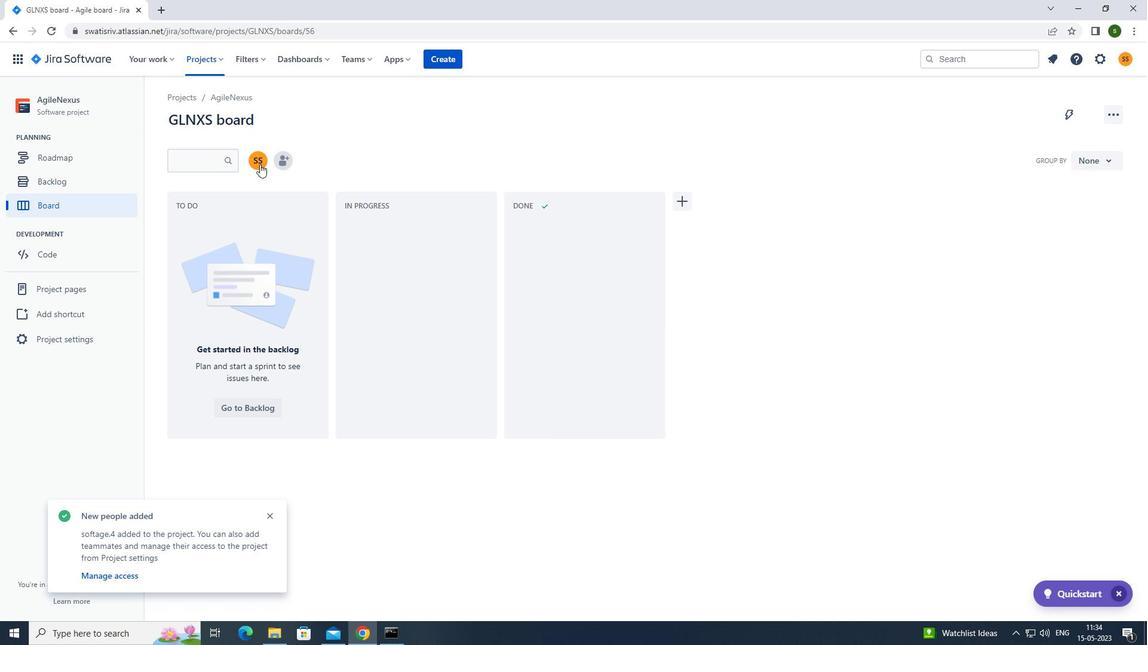 
Action: Mouse pressed left at (285, 157)
Screenshot: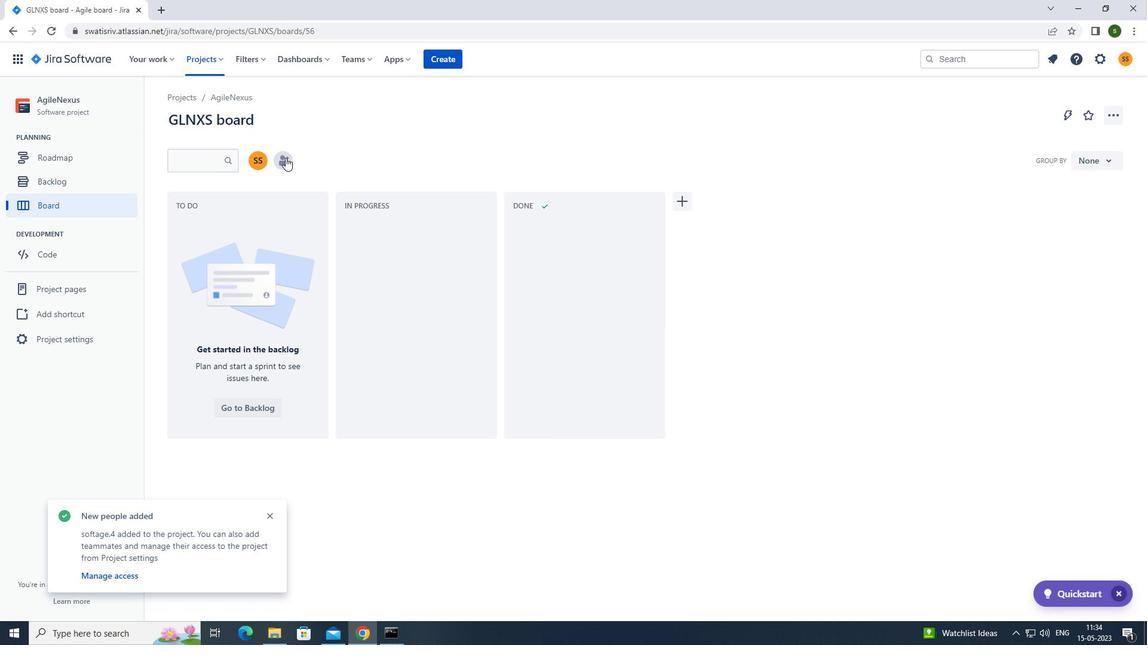
Action: Mouse moved to (524, 144)
Screenshot: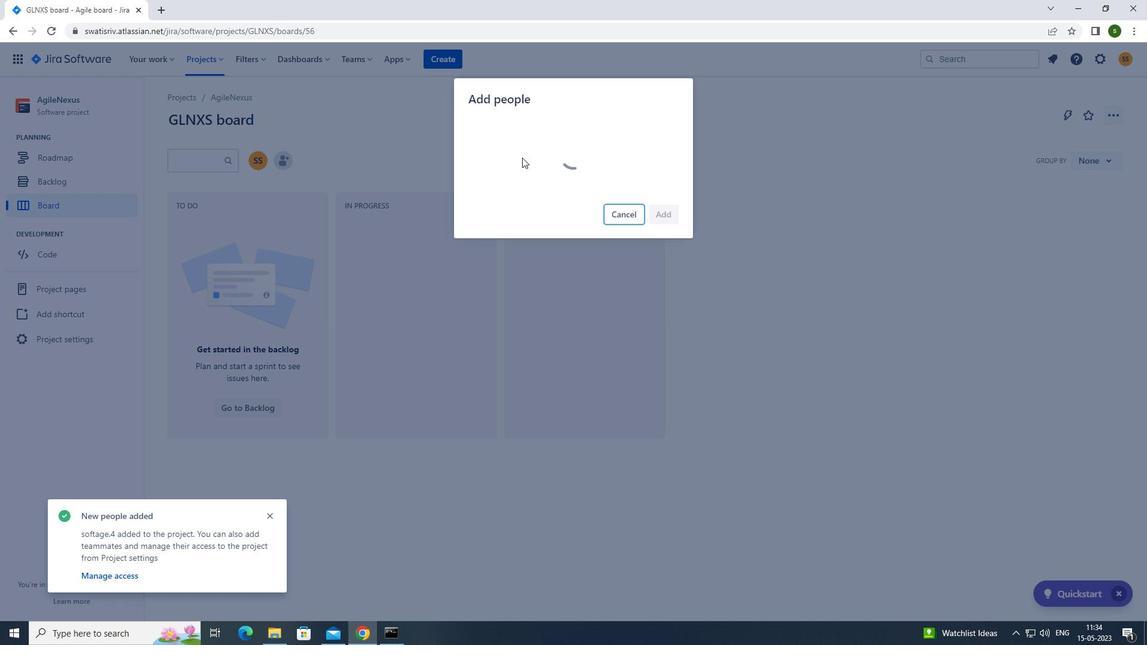 
Action: Key pressed s
Screenshot: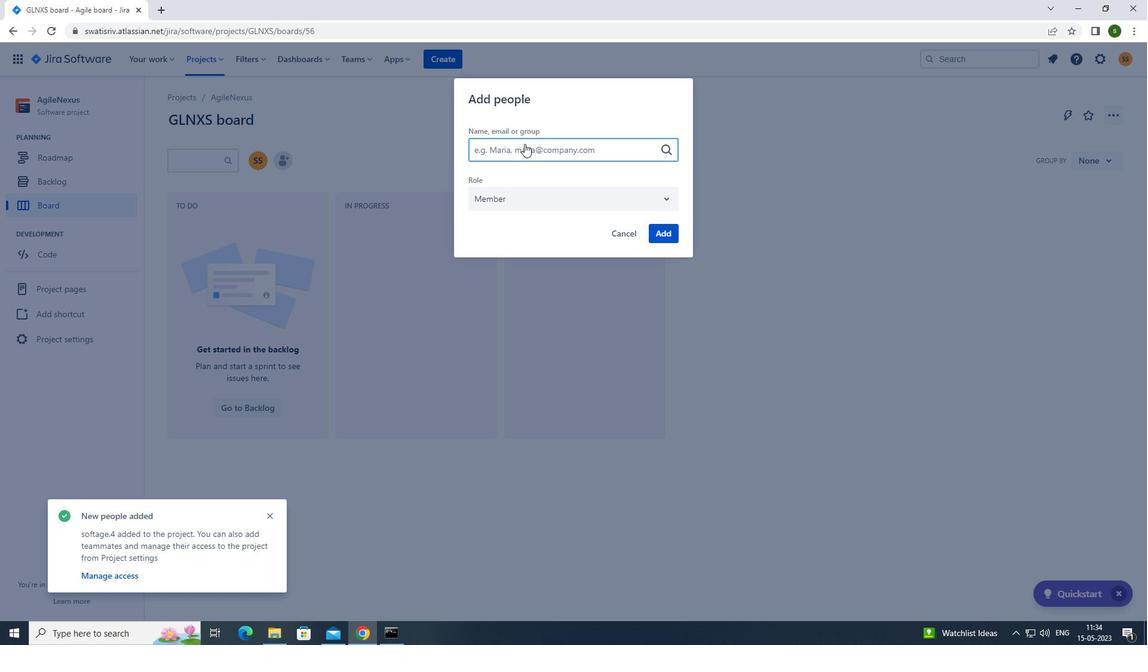 
Action: Mouse moved to (543, 302)
Screenshot: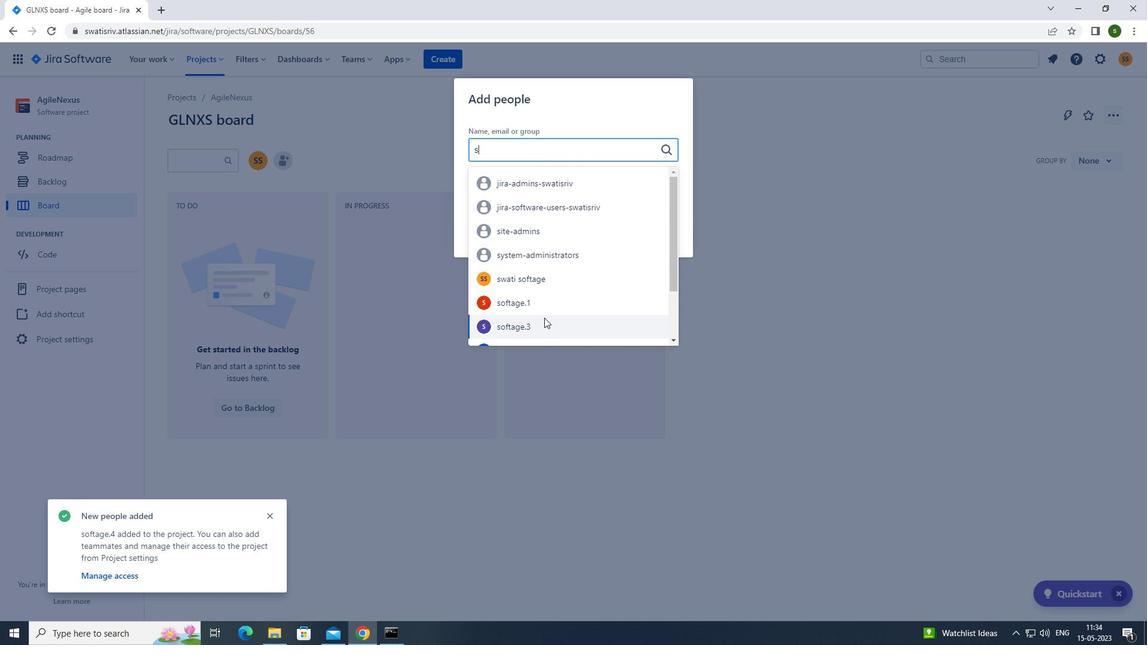 
Action: Mouse pressed left at (543, 302)
Screenshot: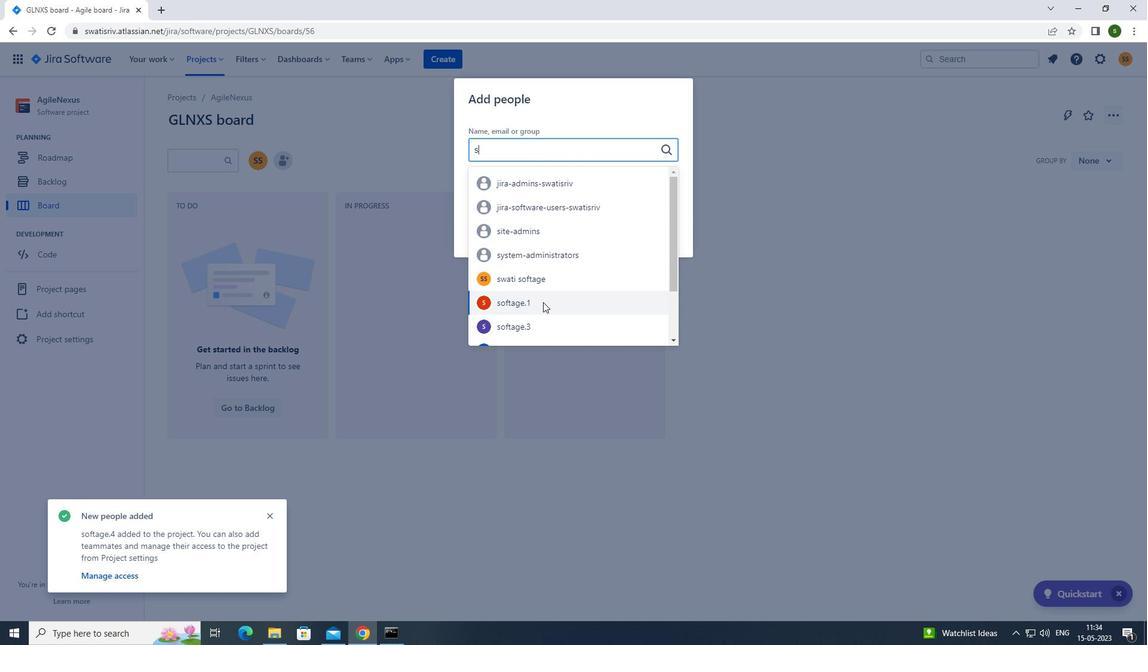 
Action: Mouse moved to (663, 231)
Screenshot: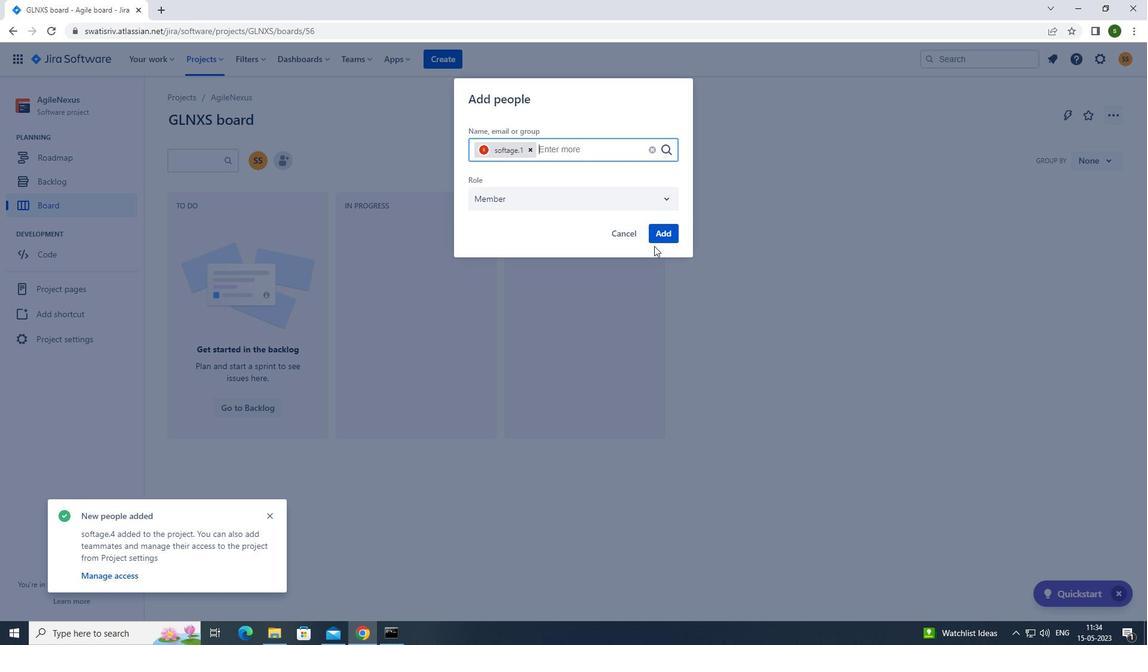 
Action: Mouse pressed left at (663, 231)
Screenshot: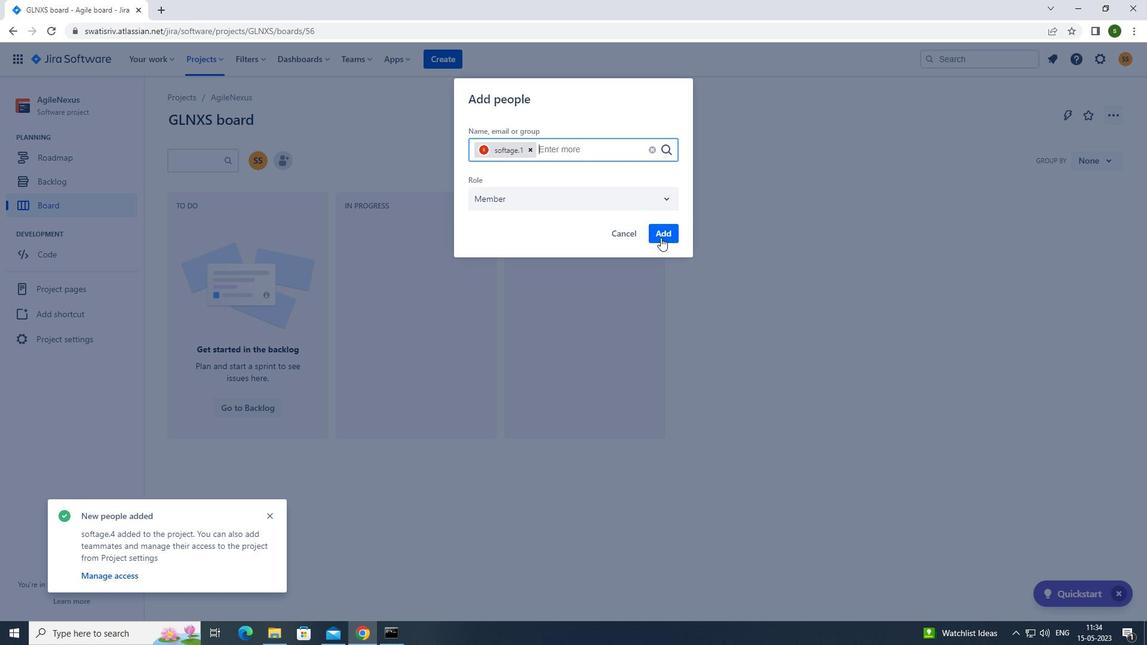
Action: Mouse moved to (701, 264)
Screenshot: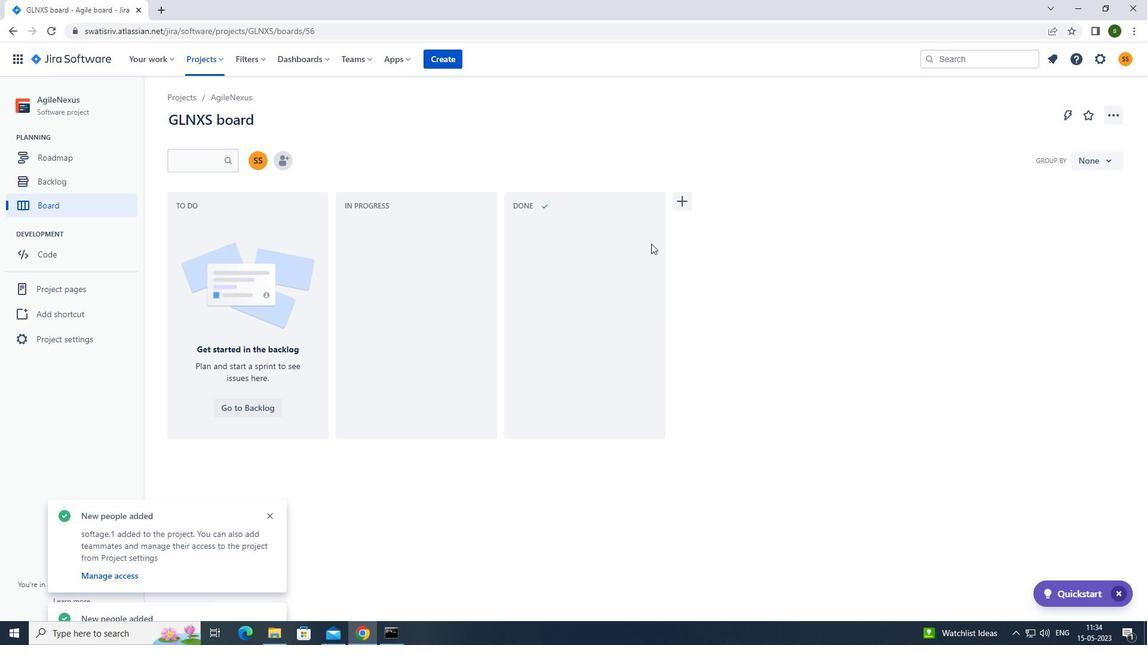 
